 Task: Find connections with filter location Guane with filter topic #moneywith filter profile language Potuguese with filter current company Ola with filter school Delhi College Of Arts and Commerce with filter industry Oil Extraction with filter service category Bookkeeping with filter keywords title DevOps Engineer
Action: Mouse moved to (529, 72)
Screenshot: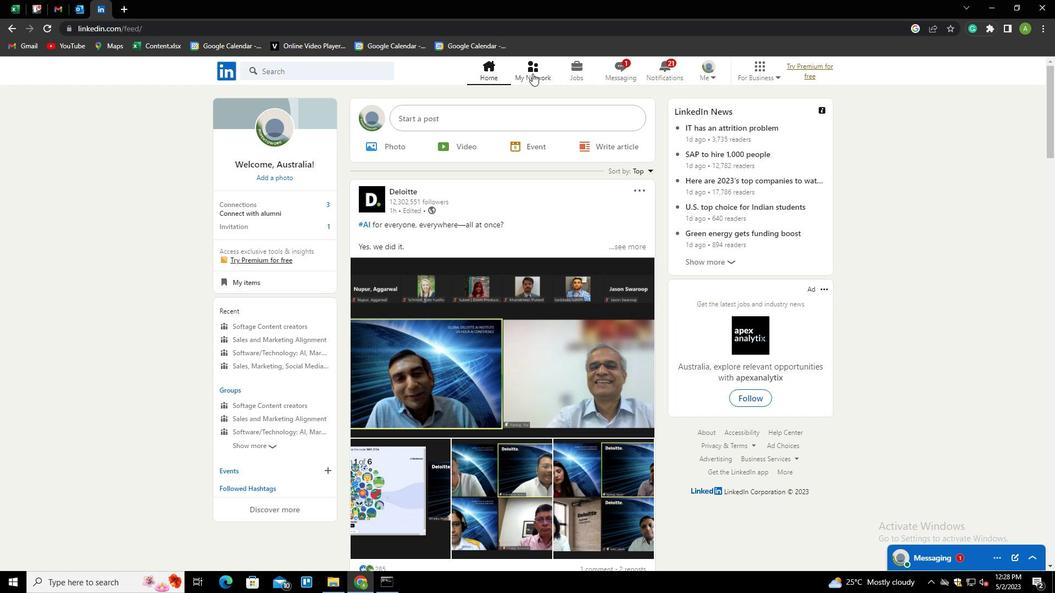
Action: Mouse pressed left at (529, 72)
Screenshot: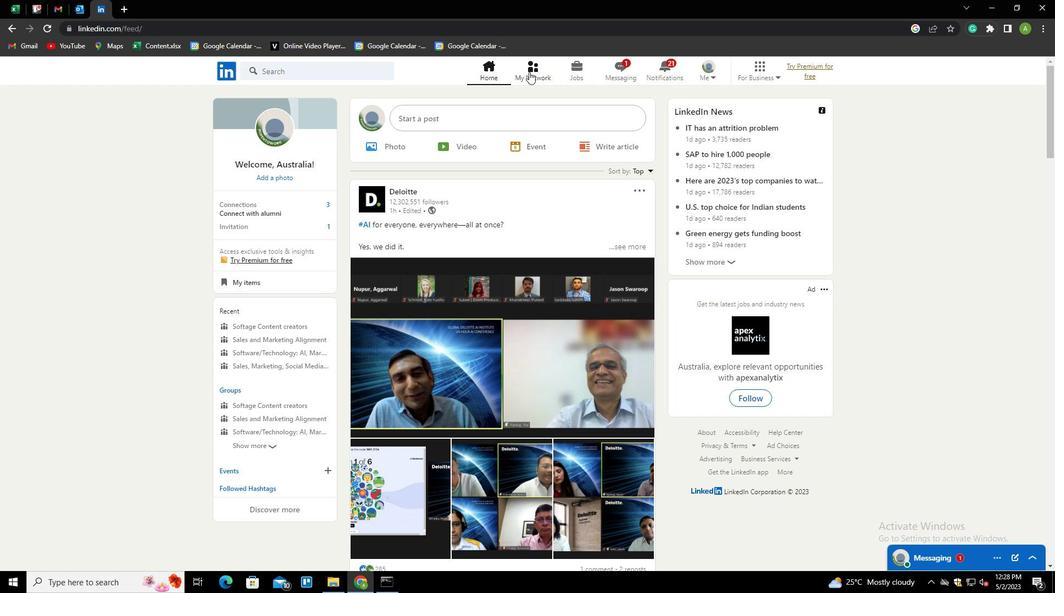 
Action: Mouse moved to (312, 130)
Screenshot: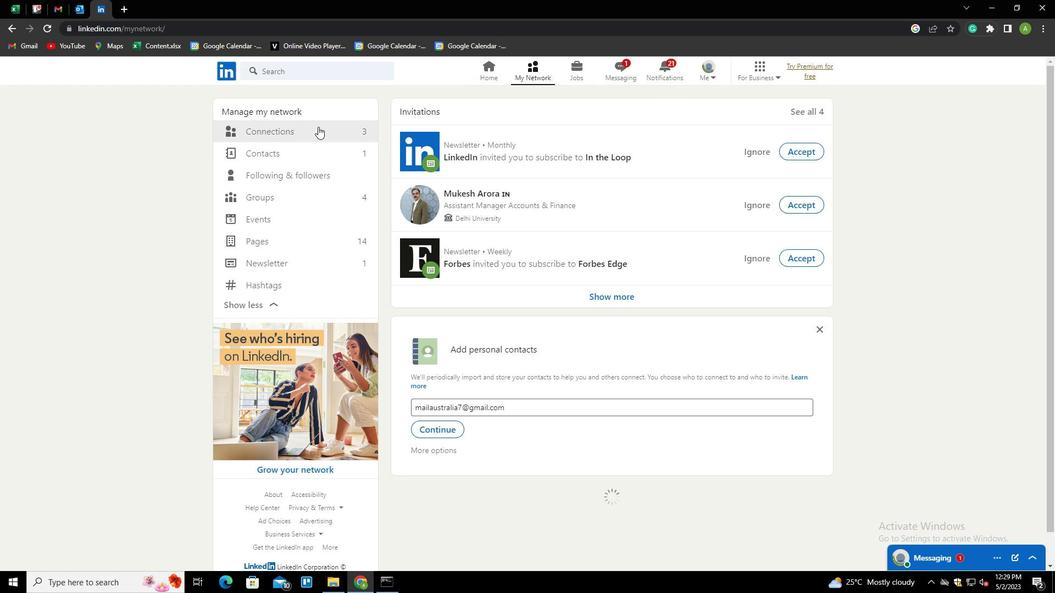 
Action: Mouse pressed left at (312, 130)
Screenshot: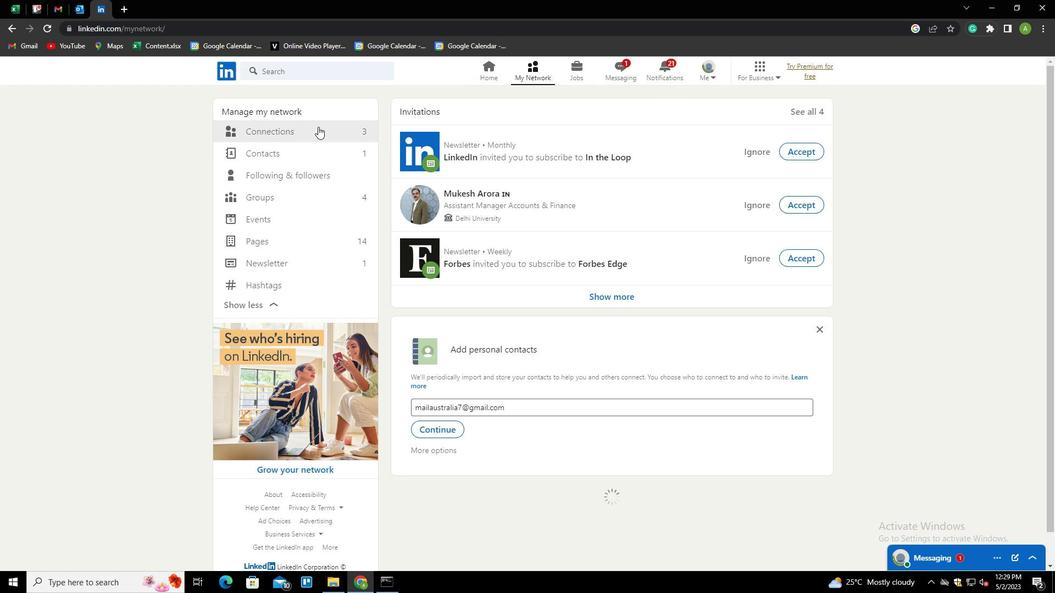 
Action: Mouse moved to (609, 133)
Screenshot: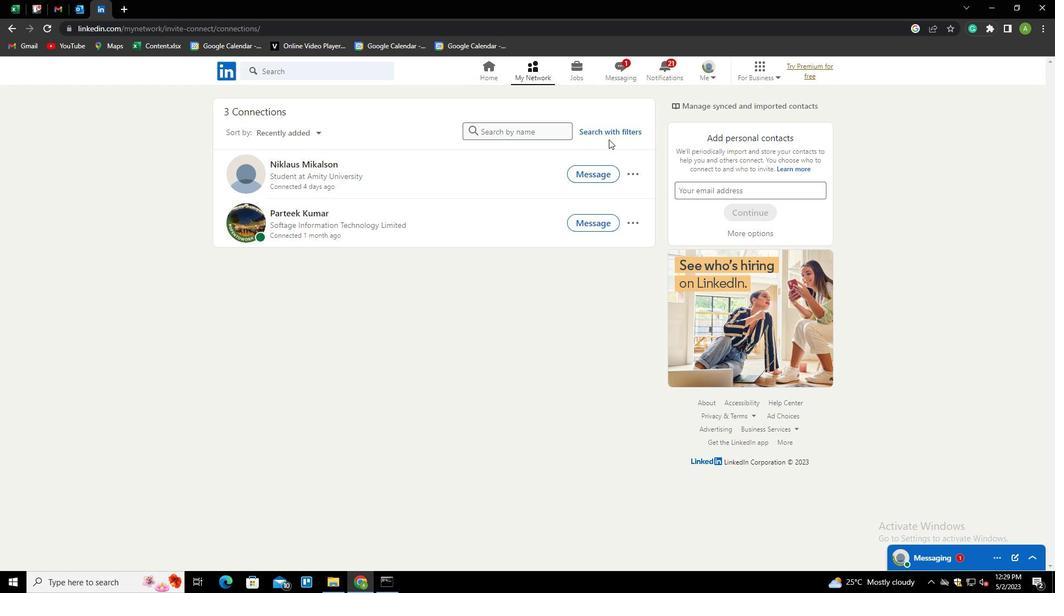 
Action: Mouse pressed left at (609, 133)
Screenshot: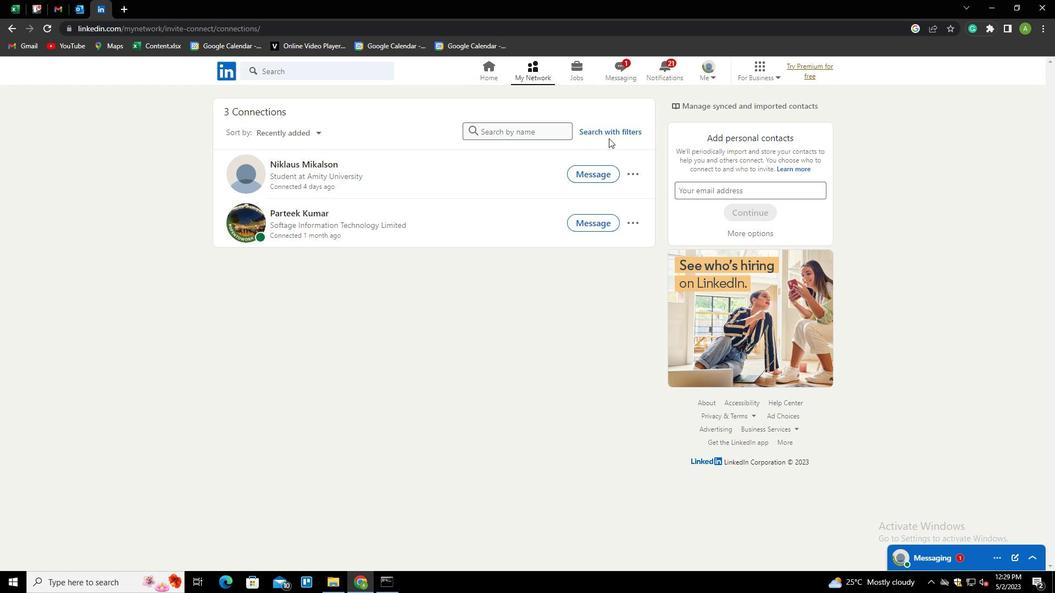 
Action: Mouse moved to (561, 100)
Screenshot: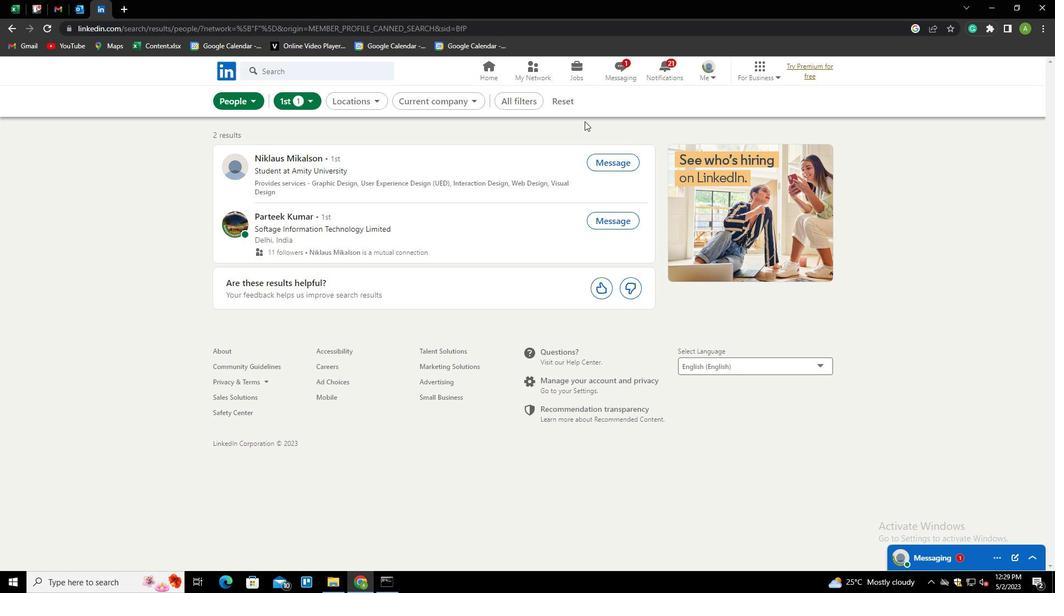 
Action: Mouse pressed left at (561, 100)
Screenshot: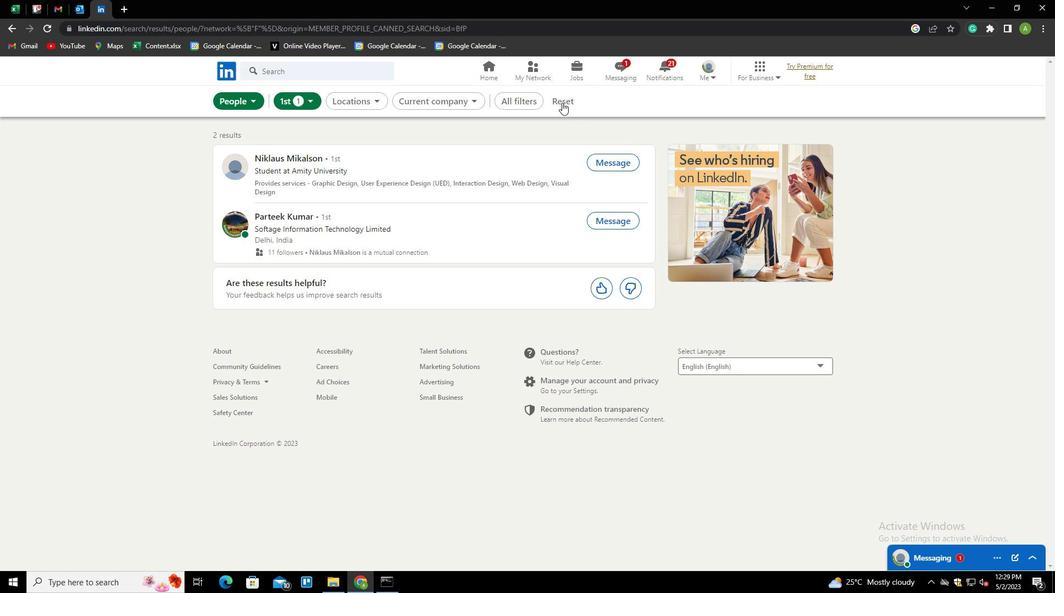 
Action: Mouse moved to (546, 101)
Screenshot: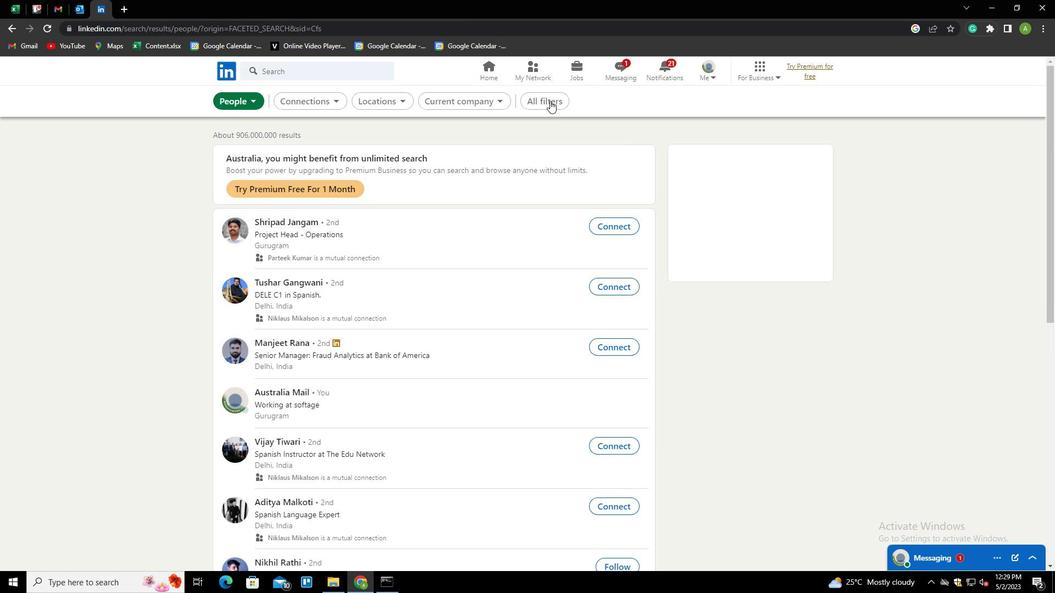 
Action: Mouse pressed left at (546, 101)
Screenshot: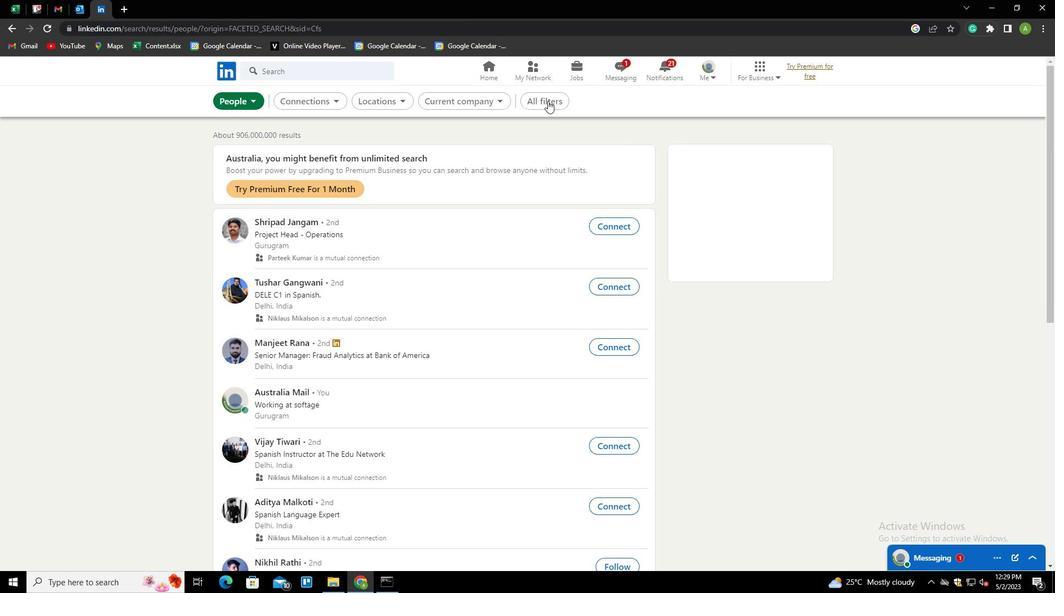 
Action: Mouse moved to (850, 348)
Screenshot: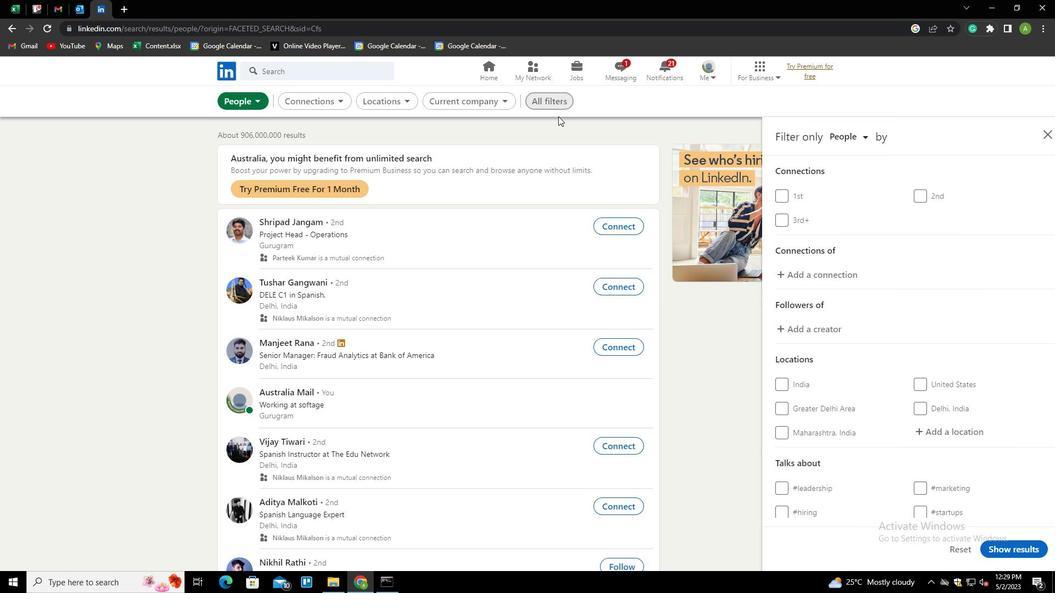 
Action: Mouse scrolled (850, 348) with delta (0, 0)
Screenshot: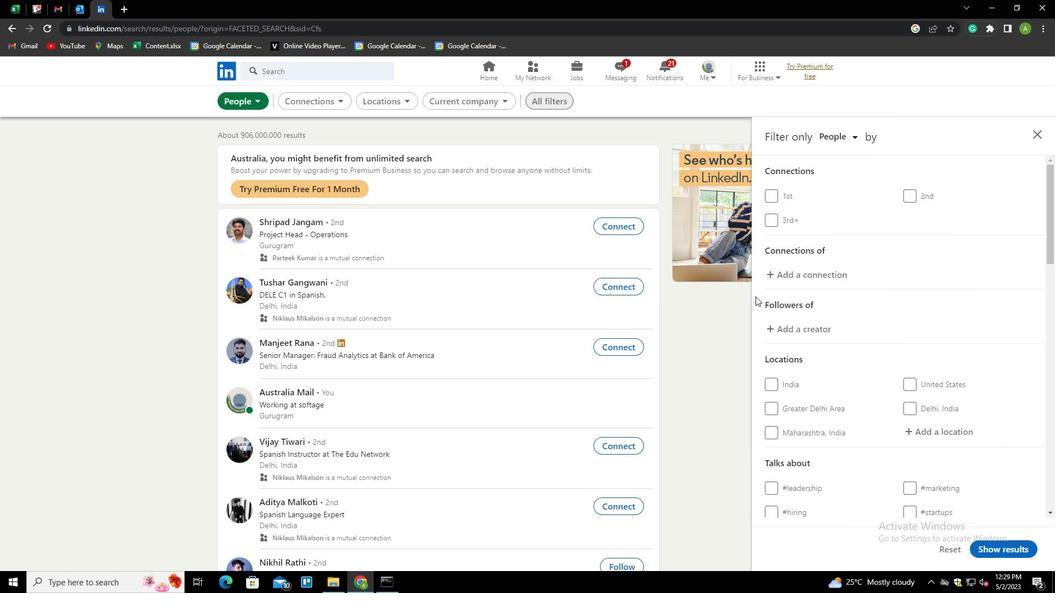 
Action: Mouse scrolled (850, 348) with delta (0, 0)
Screenshot: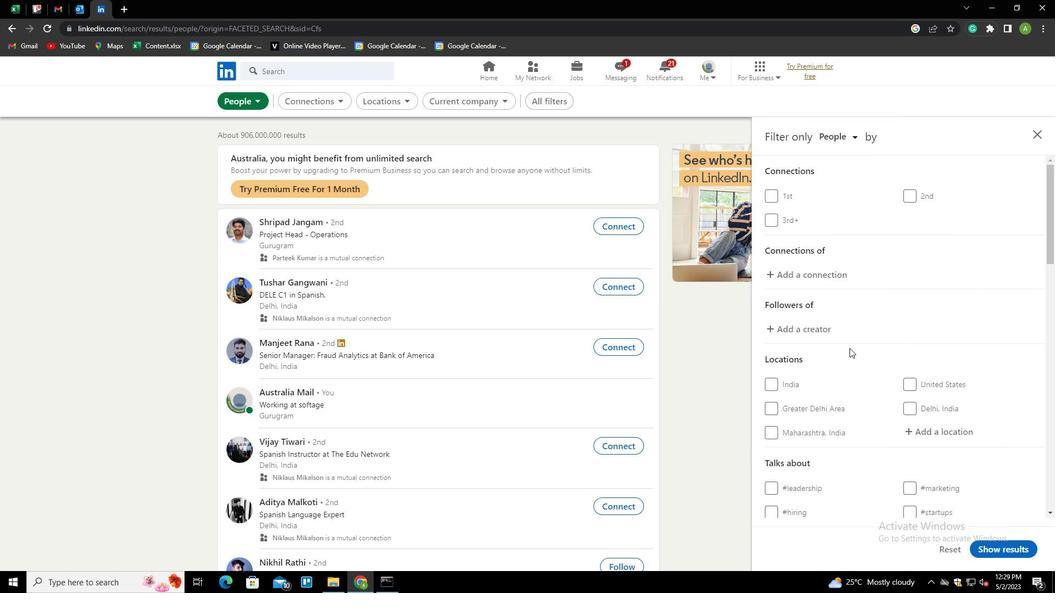 
Action: Mouse moved to (920, 321)
Screenshot: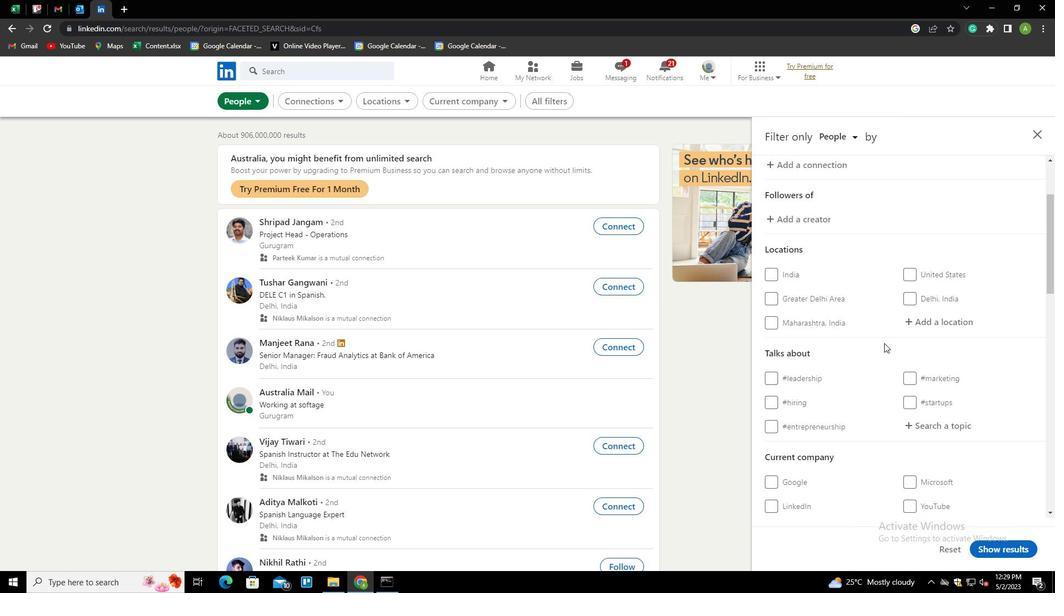 
Action: Mouse pressed left at (920, 321)
Screenshot: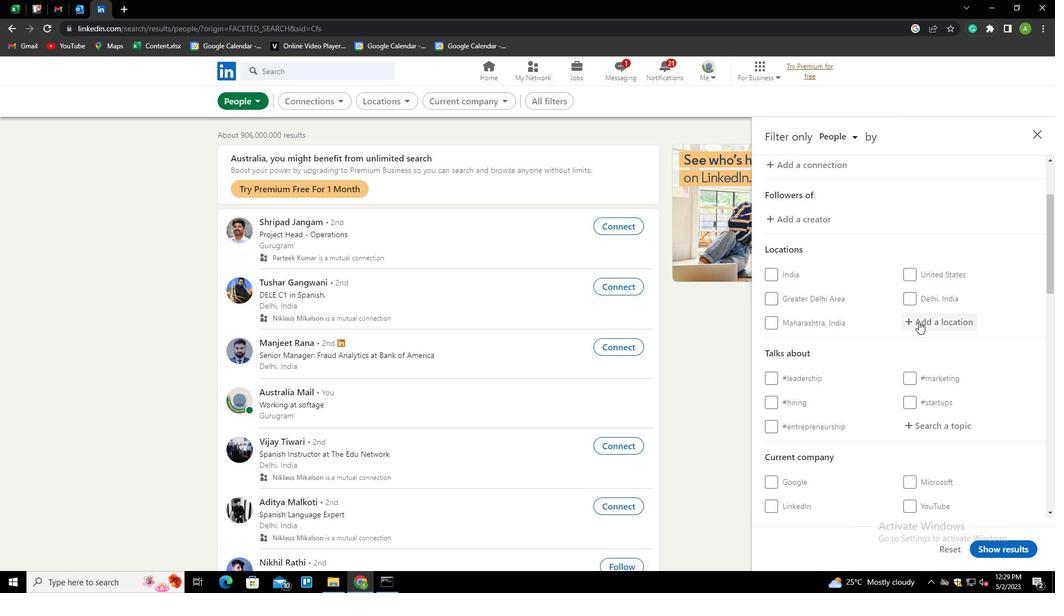 
Action: Key pressed <Key.shift>
Screenshot: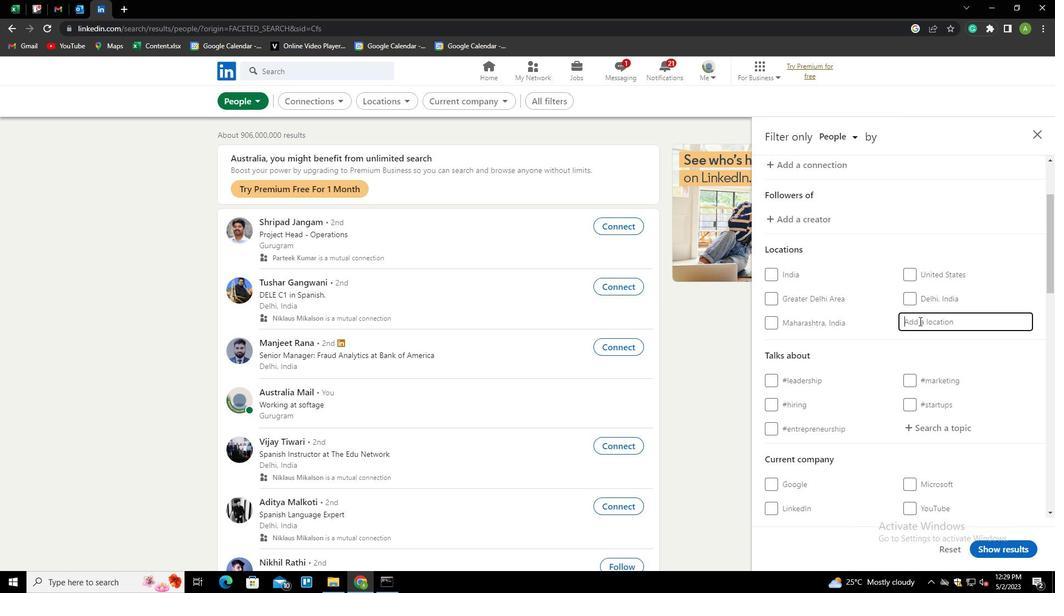 
Action: Mouse moved to (919, 321)
Screenshot: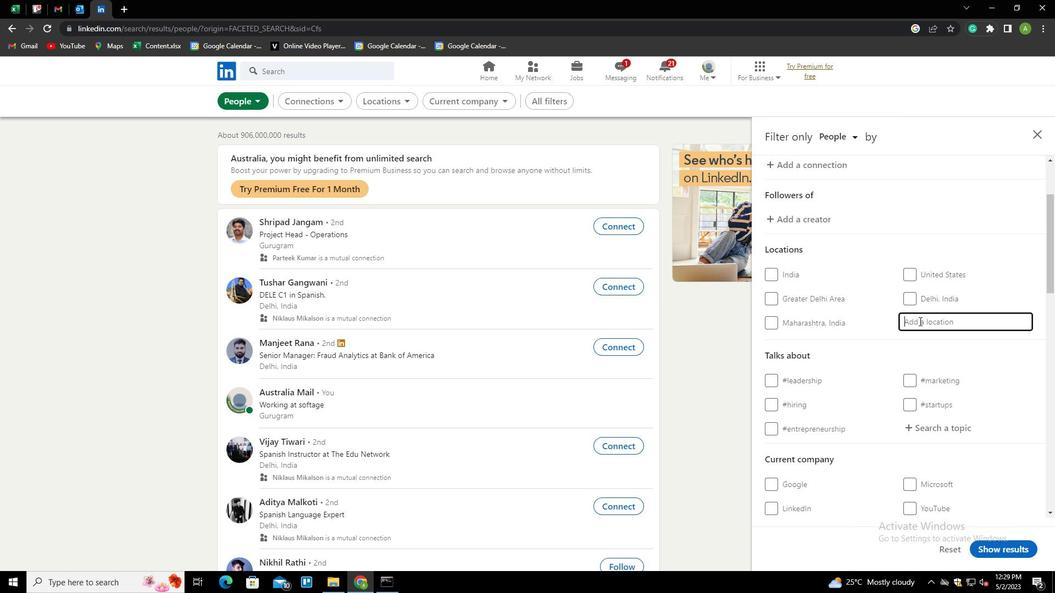 
Action: Key pressed G
Screenshot: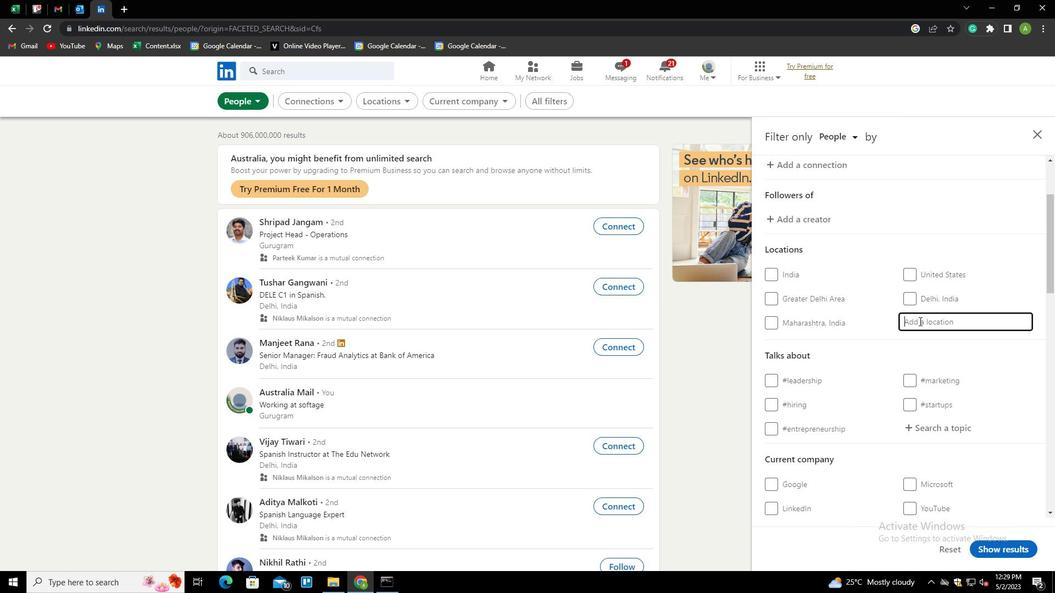 
Action: Mouse moved to (917, 323)
Screenshot: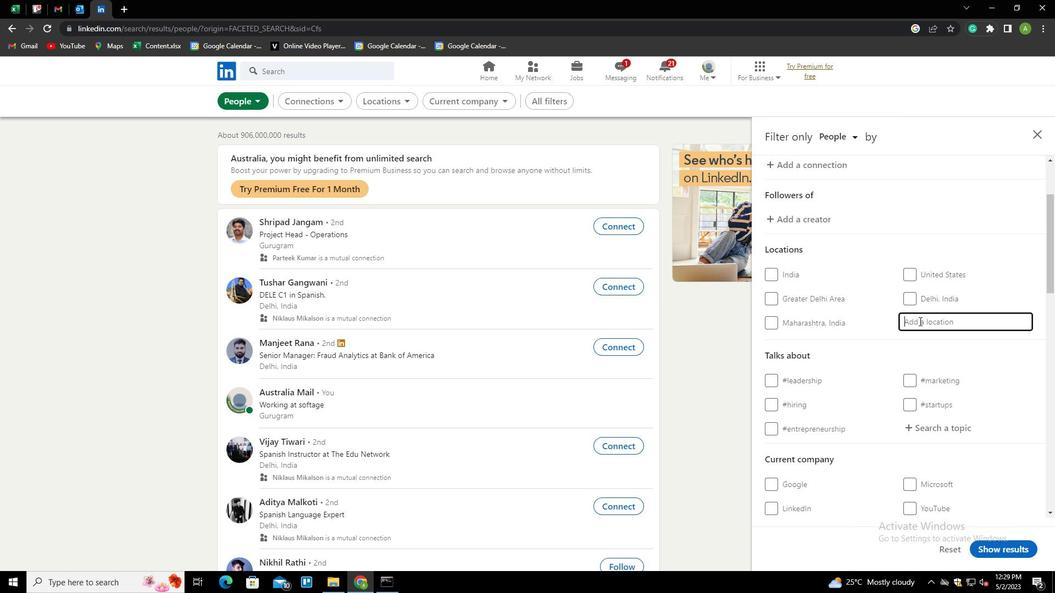 
Action: Key pressed UANE
Screenshot: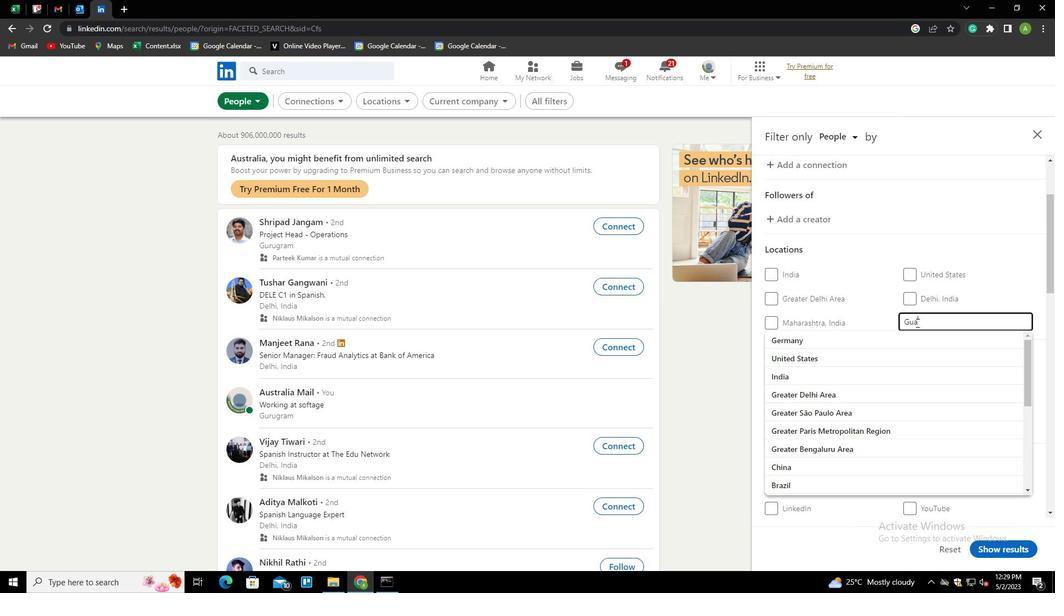 
Action: Mouse moved to (993, 349)
Screenshot: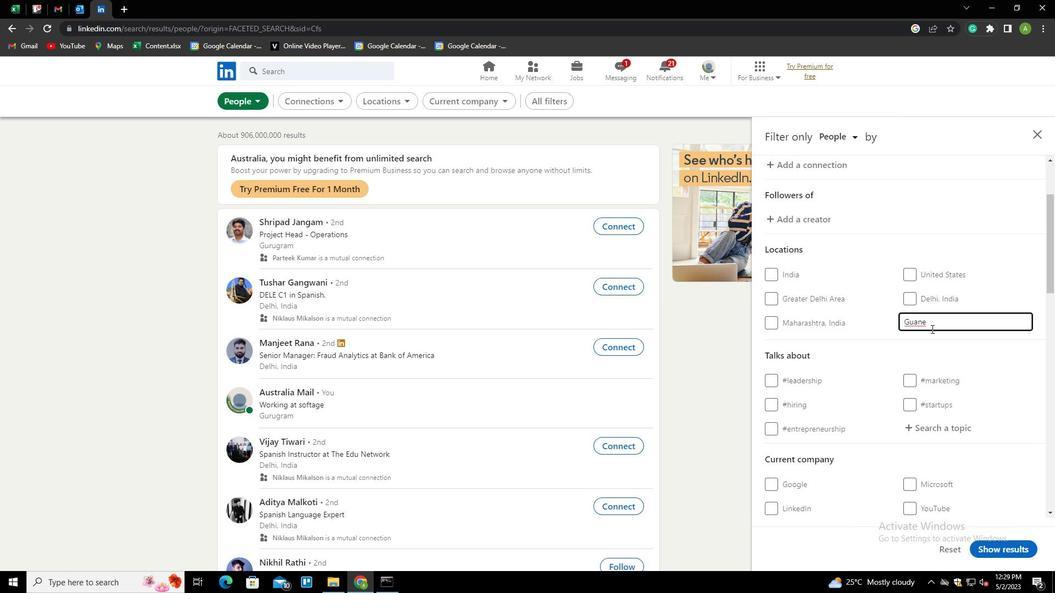 
Action: Mouse pressed left at (993, 349)
Screenshot: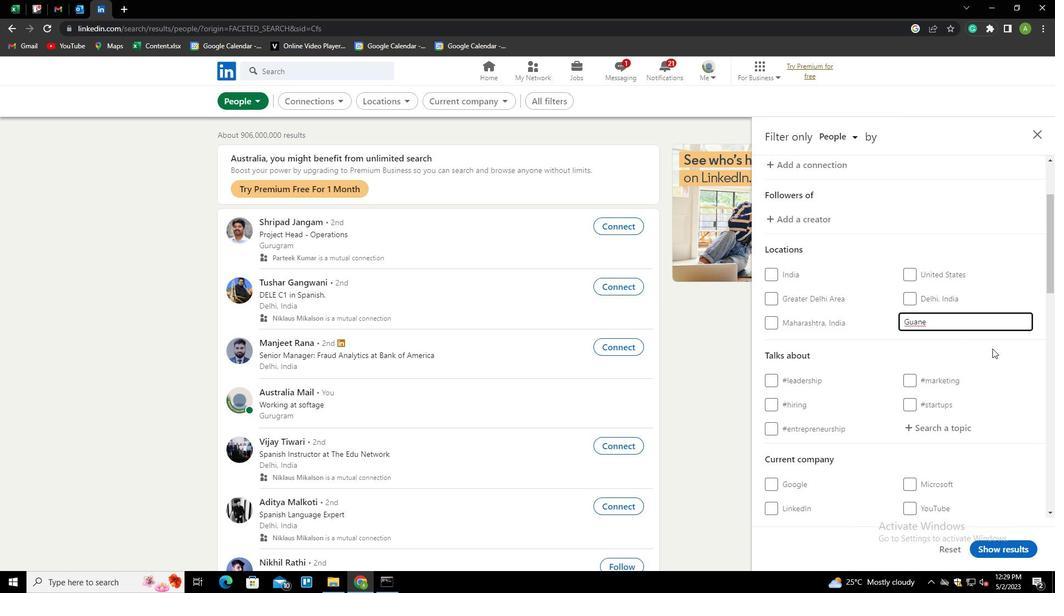 
Action: Mouse moved to (927, 433)
Screenshot: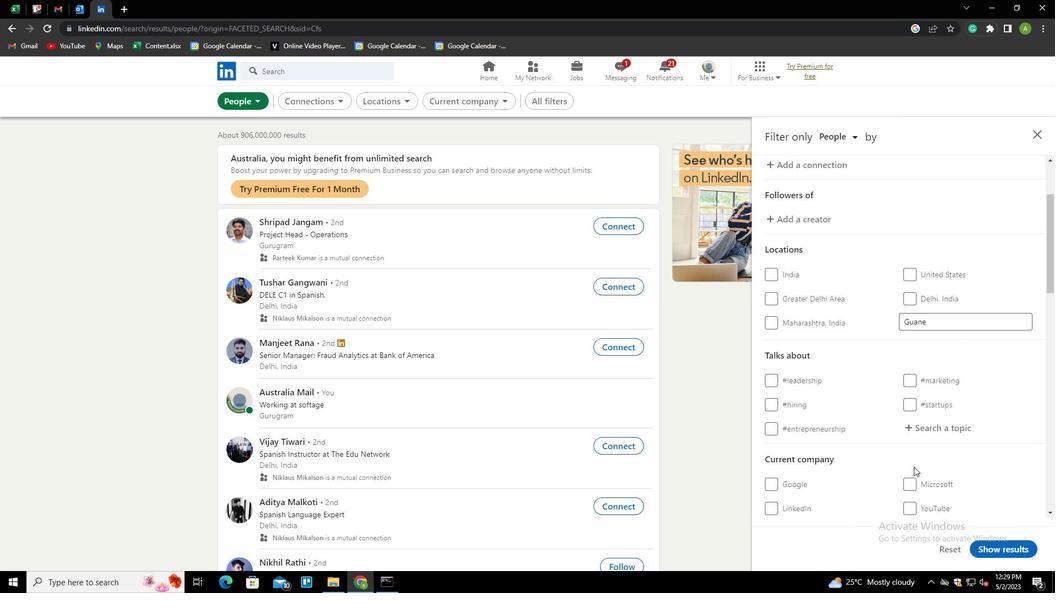 
Action: Mouse pressed left at (927, 433)
Screenshot: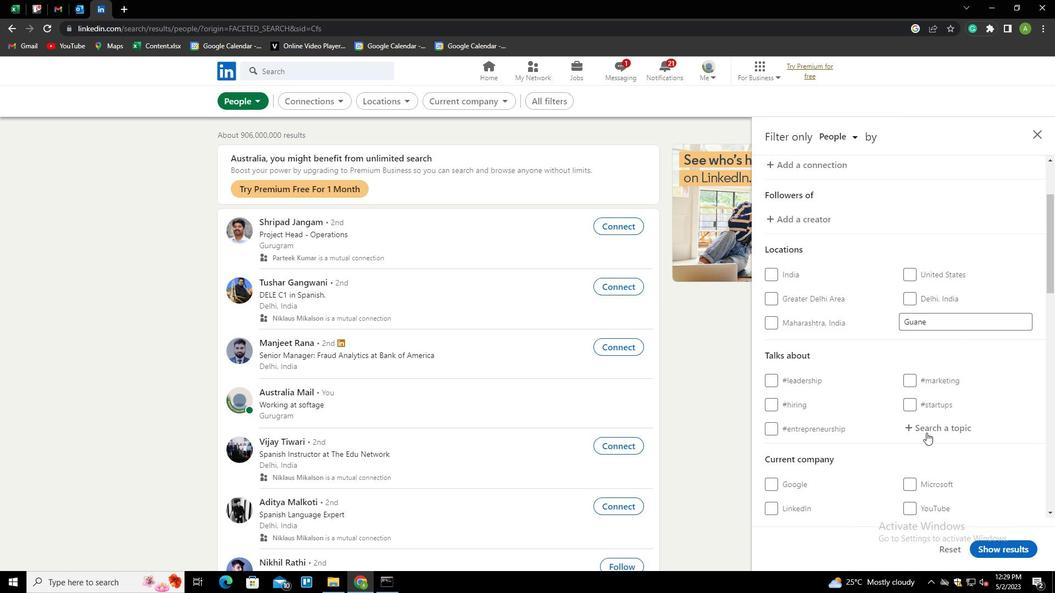 
Action: Key pressed MONEY<Key.down><Key.enter>
Screenshot: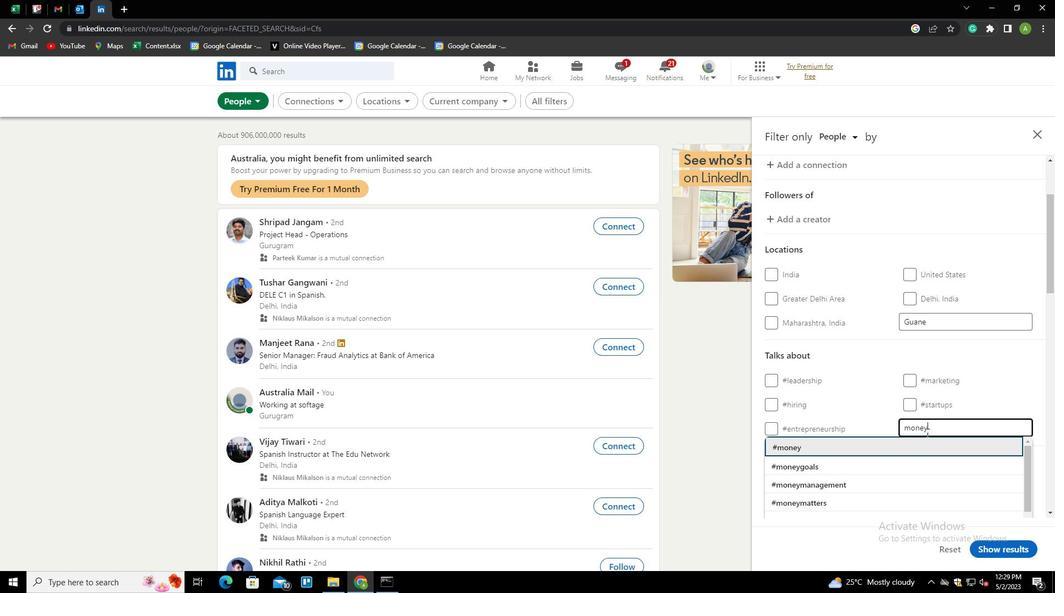 
Action: Mouse moved to (927, 432)
Screenshot: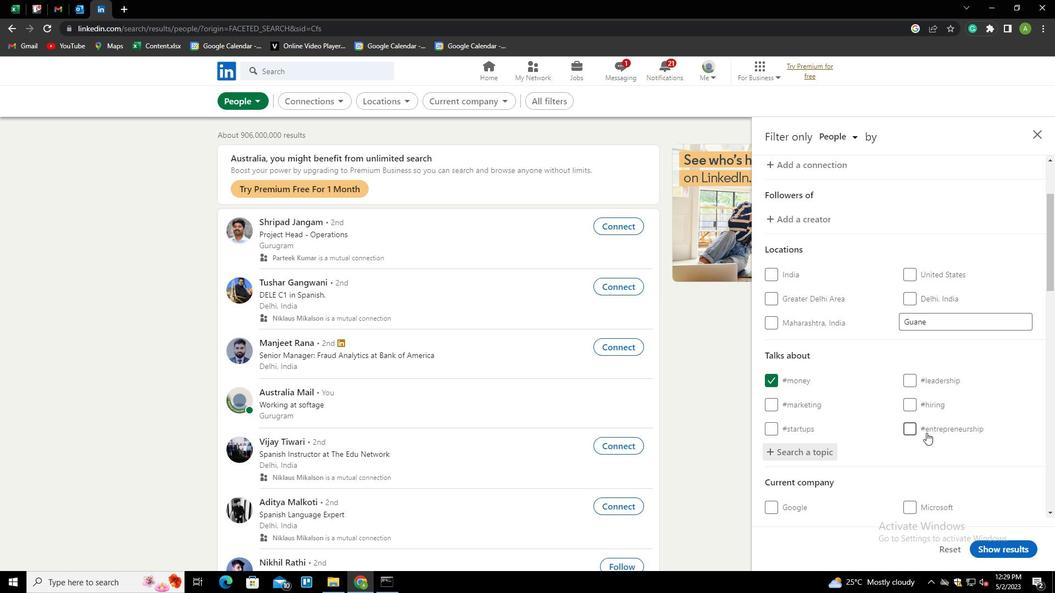 
Action: Mouse scrolled (927, 432) with delta (0, 0)
Screenshot: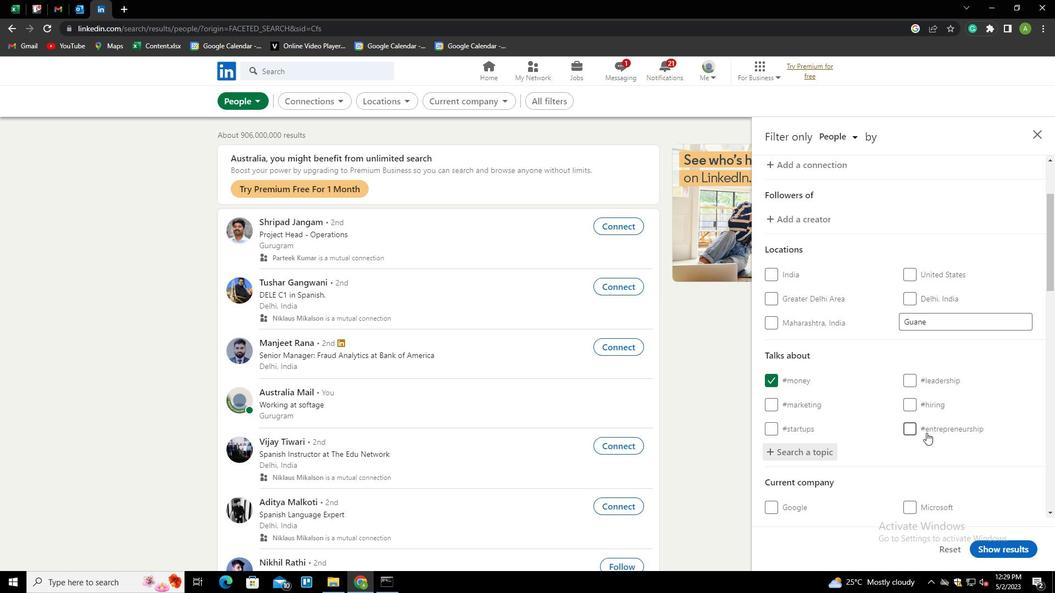
Action: Mouse scrolled (927, 432) with delta (0, 0)
Screenshot: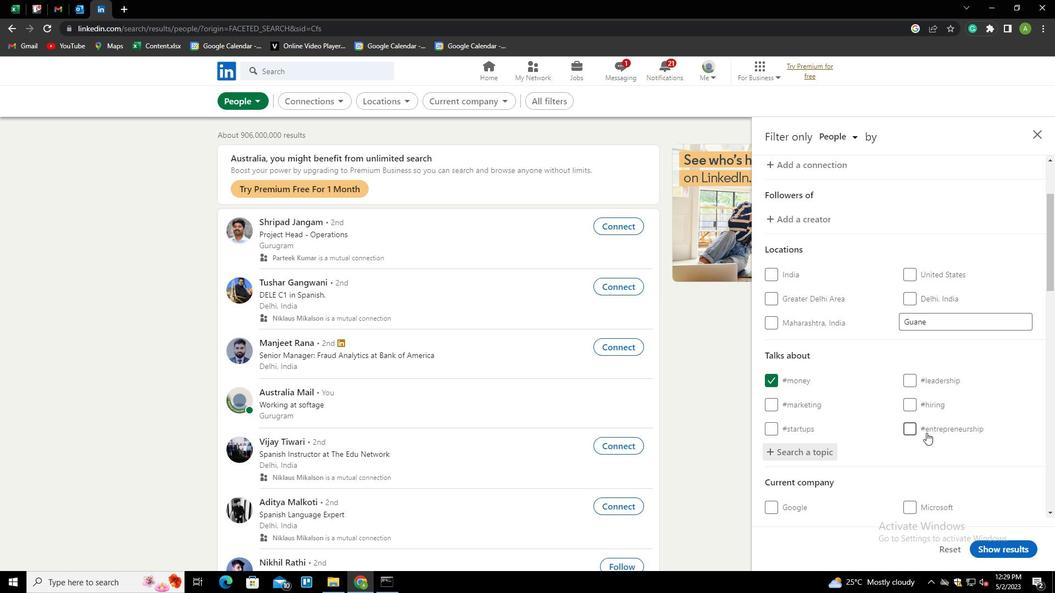 
Action: Mouse scrolled (927, 432) with delta (0, 0)
Screenshot: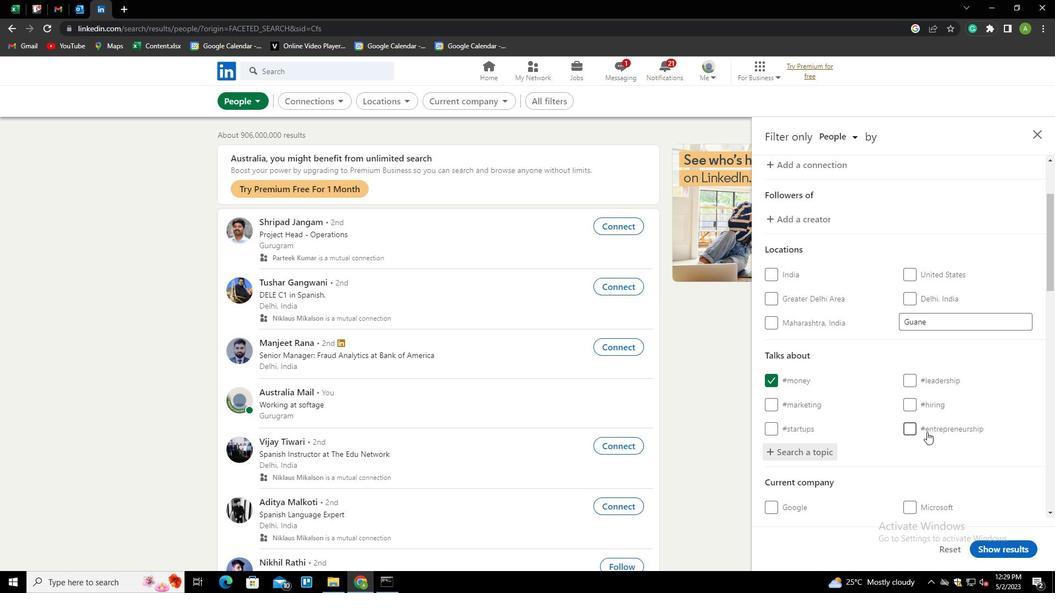 
Action: Mouse scrolled (927, 432) with delta (0, 0)
Screenshot: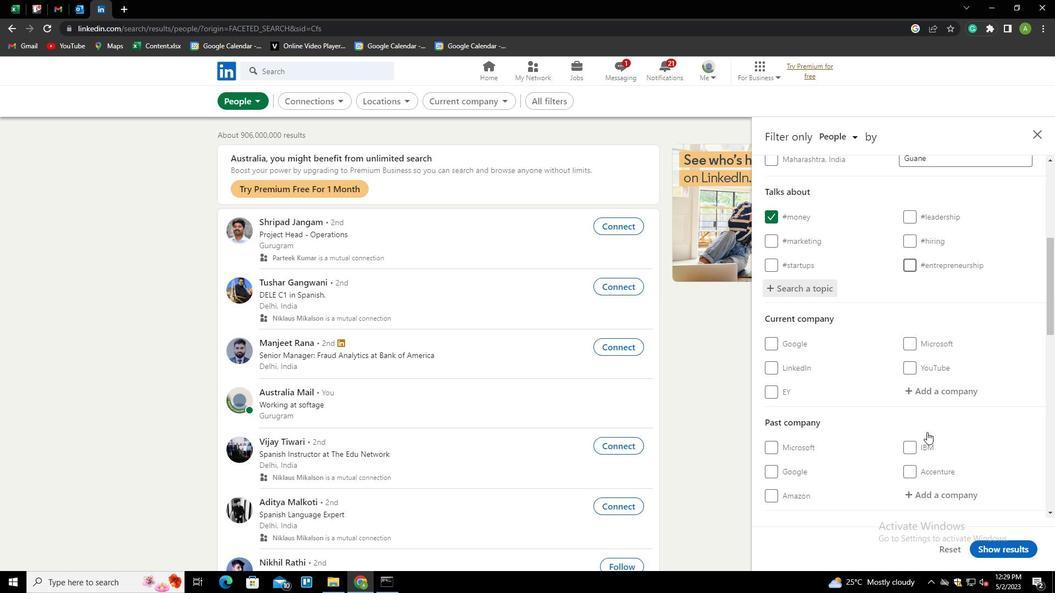 
Action: Mouse scrolled (927, 432) with delta (0, 0)
Screenshot: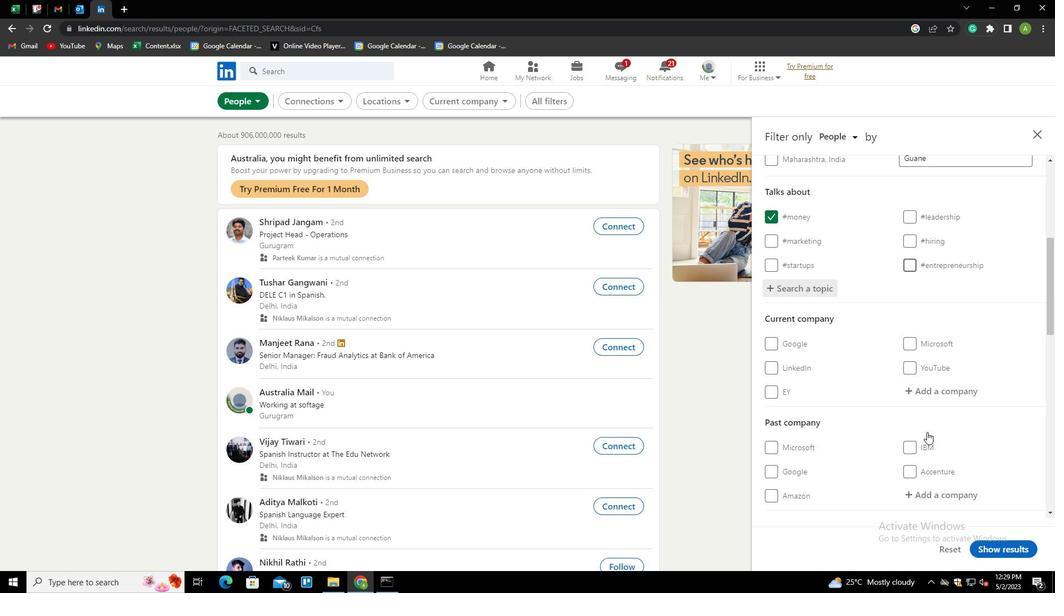 
Action: Mouse scrolled (927, 432) with delta (0, 0)
Screenshot: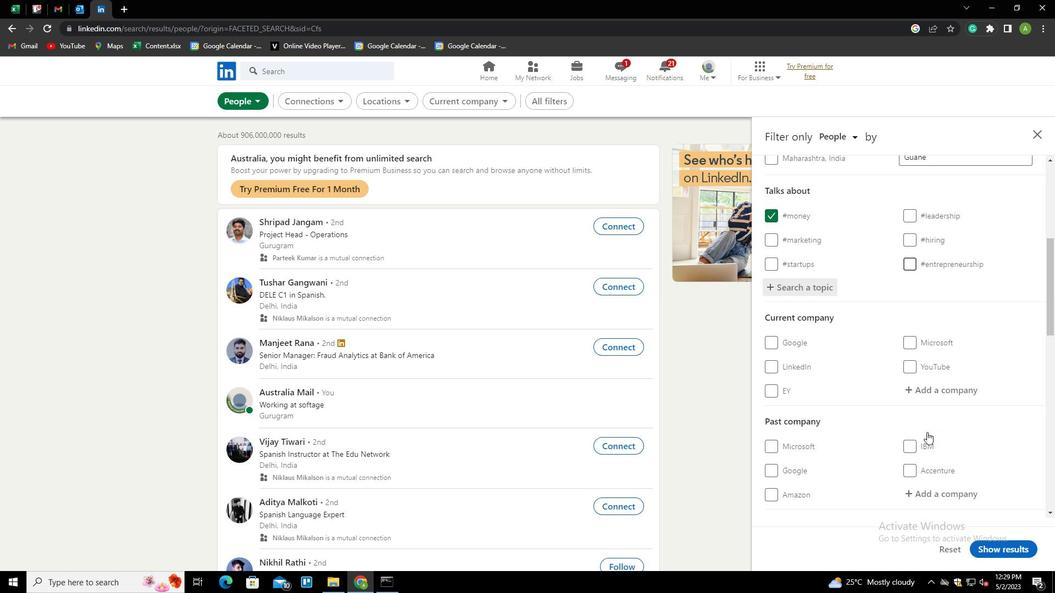 
Action: Mouse scrolled (927, 432) with delta (0, 0)
Screenshot: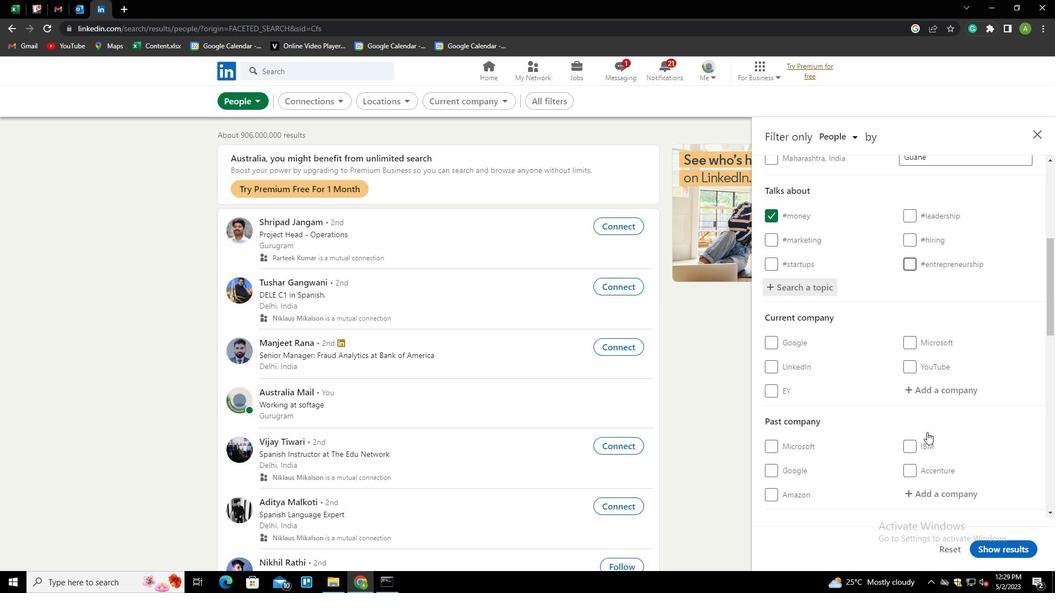 
Action: Mouse scrolled (927, 432) with delta (0, 0)
Screenshot: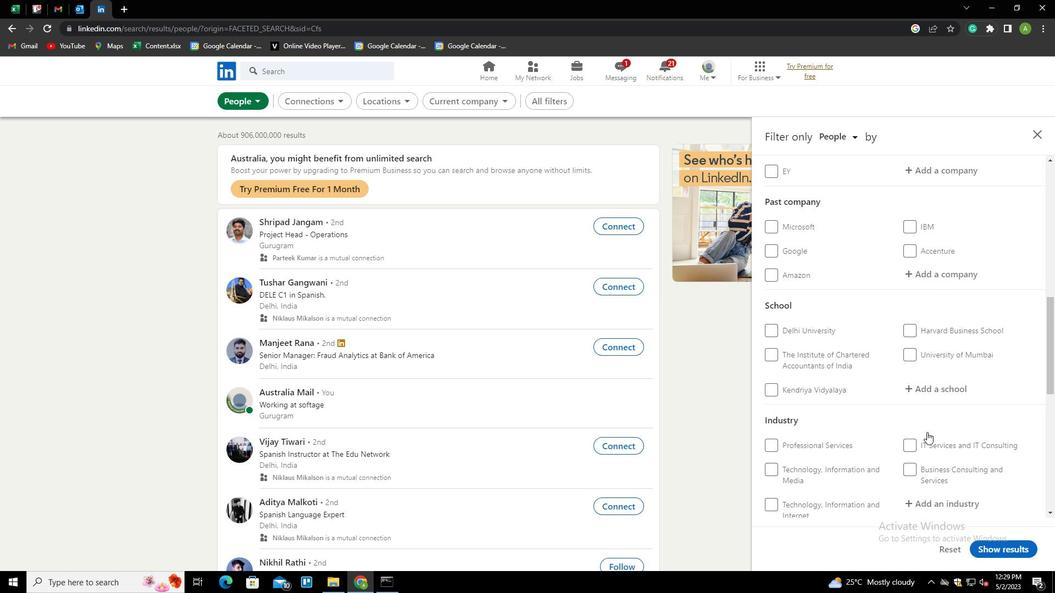 
Action: Mouse scrolled (927, 432) with delta (0, 0)
Screenshot: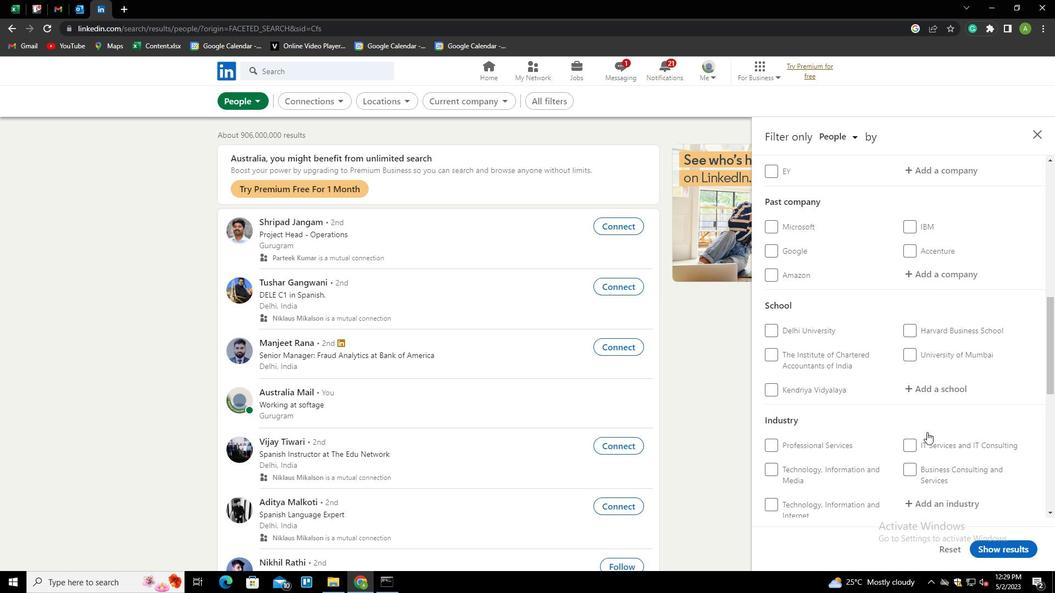 
Action: Mouse scrolled (927, 432) with delta (0, 0)
Screenshot: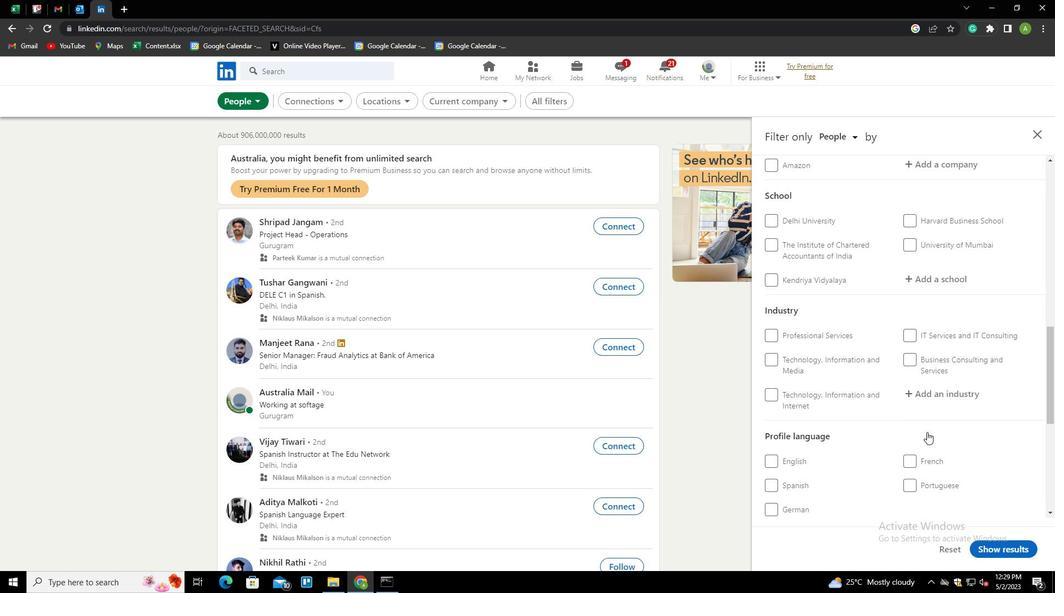 
Action: Mouse scrolled (927, 432) with delta (0, 0)
Screenshot: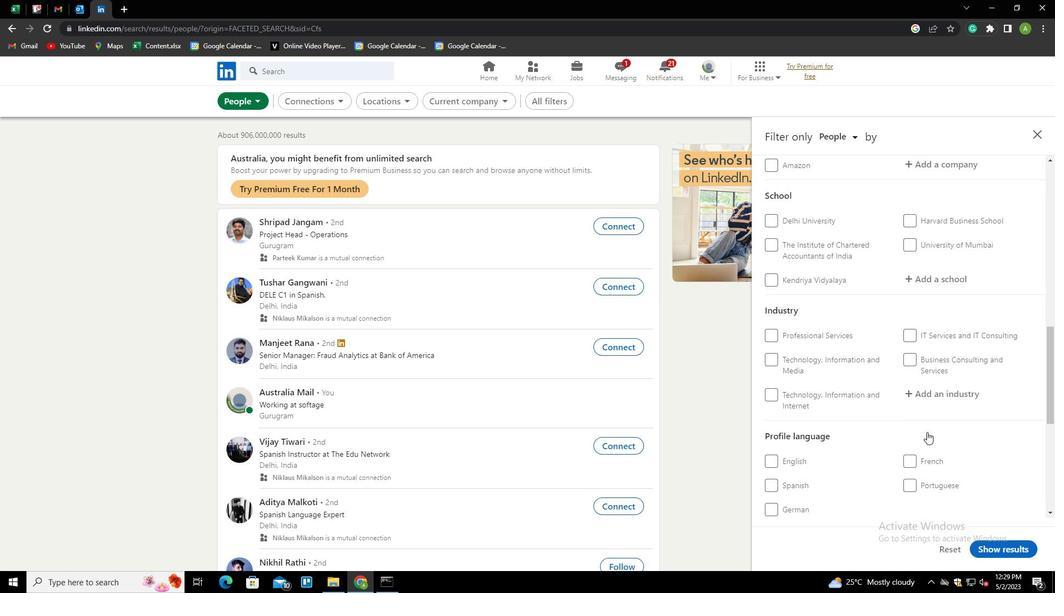 
Action: Mouse moved to (912, 375)
Screenshot: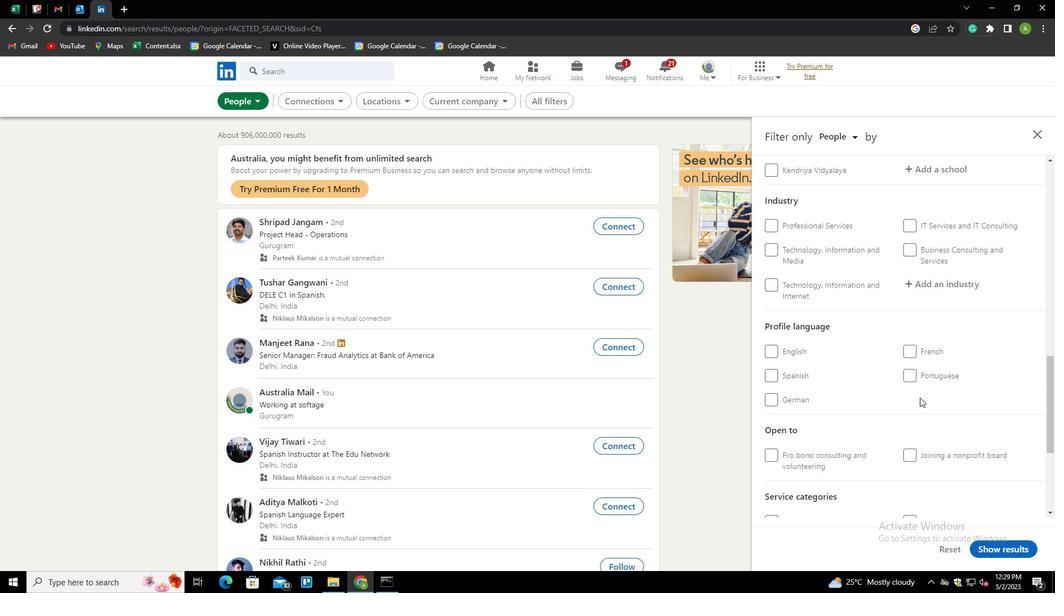 
Action: Mouse pressed left at (912, 375)
Screenshot: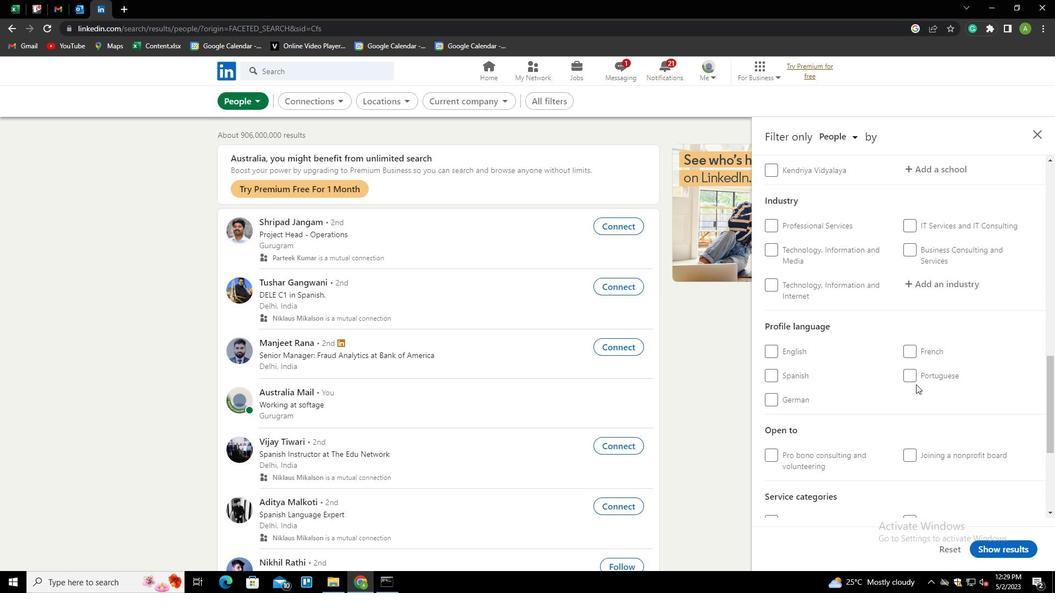 
Action: Mouse moved to (947, 365)
Screenshot: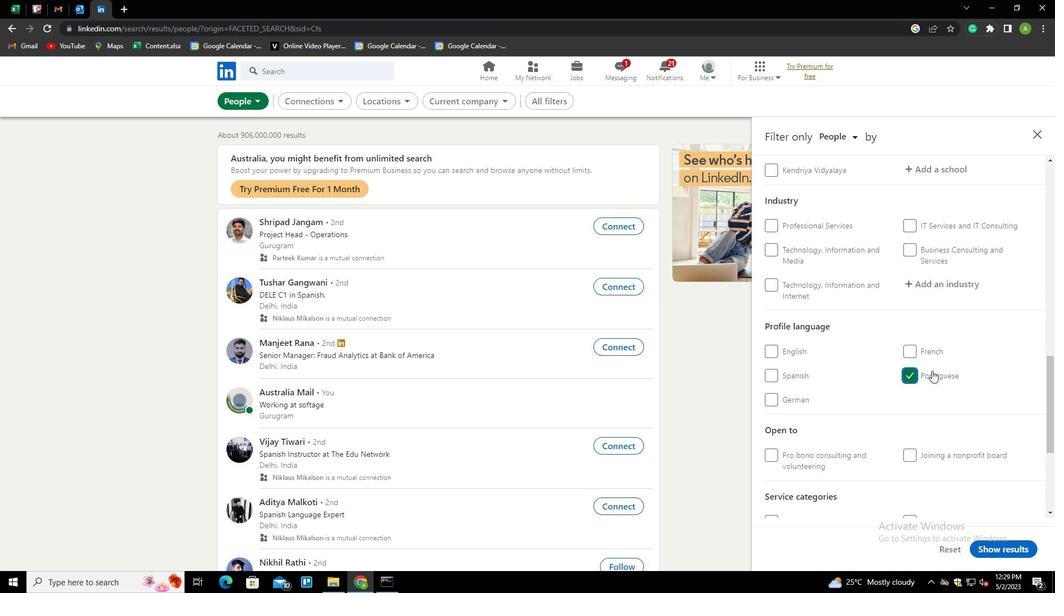 
Action: Mouse scrolled (947, 365) with delta (0, 0)
Screenshot: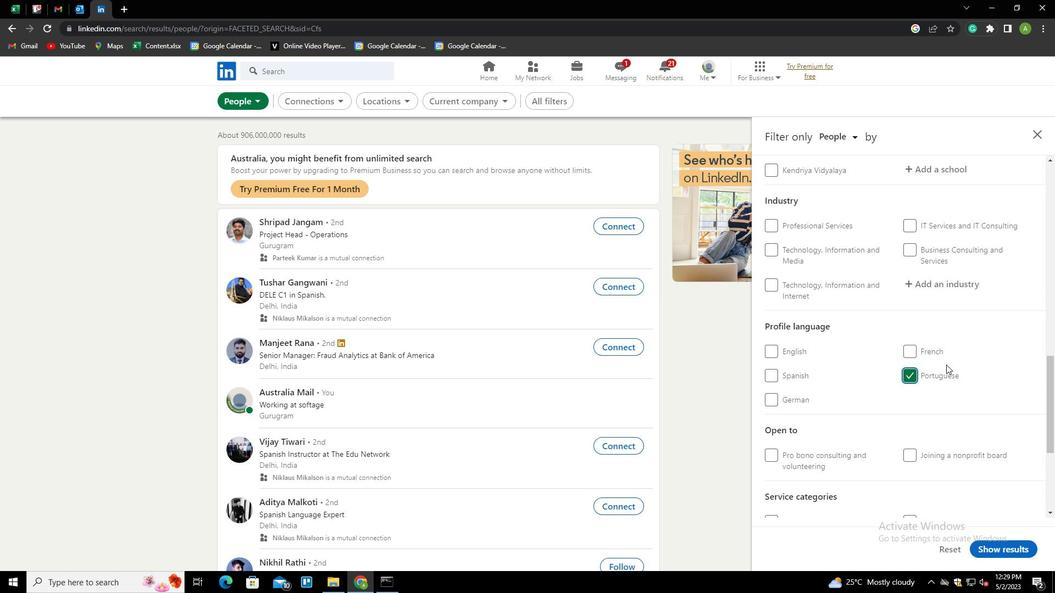 
Action: Mouse scrolled (947, 365) with delta (0, 0)
Screenshot: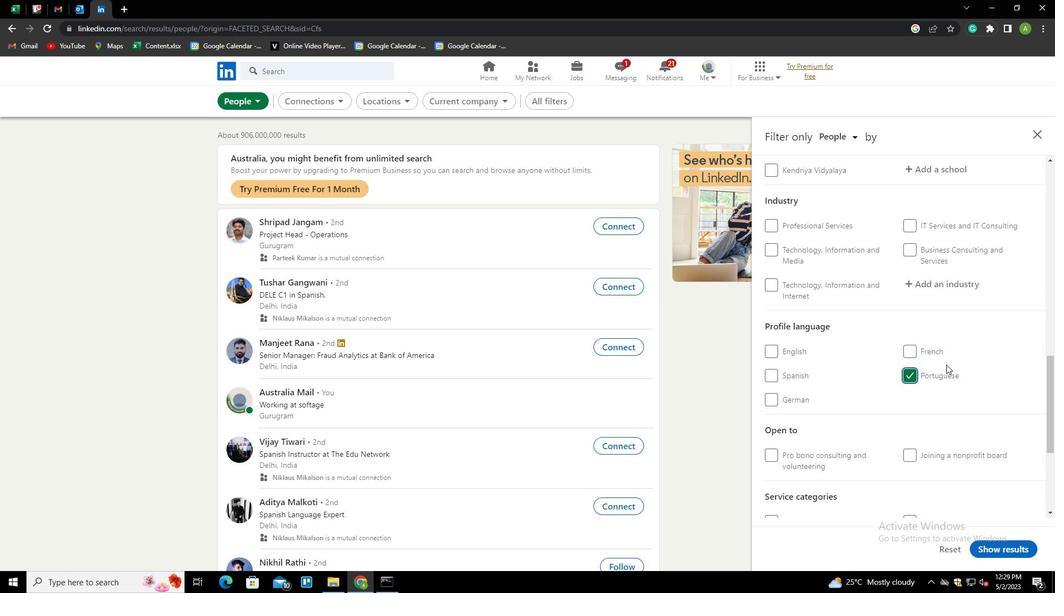 
Action: Mouse scrolled (947, 365) with delta (0, 0)
Screenshot: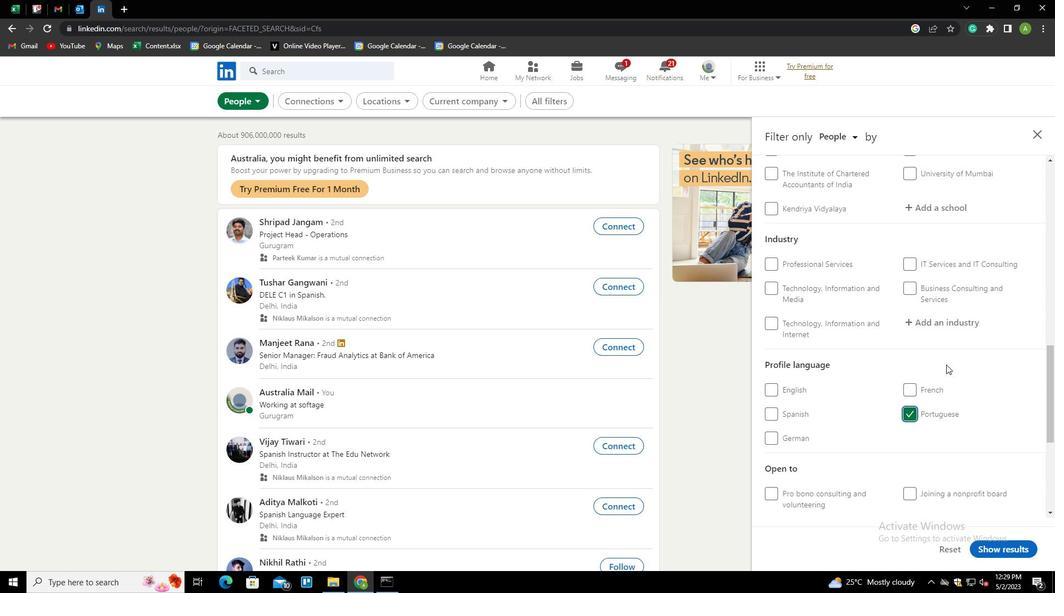 
Action: Mouse scrolled (947, 365) with delta (0, 0)
Screenshot: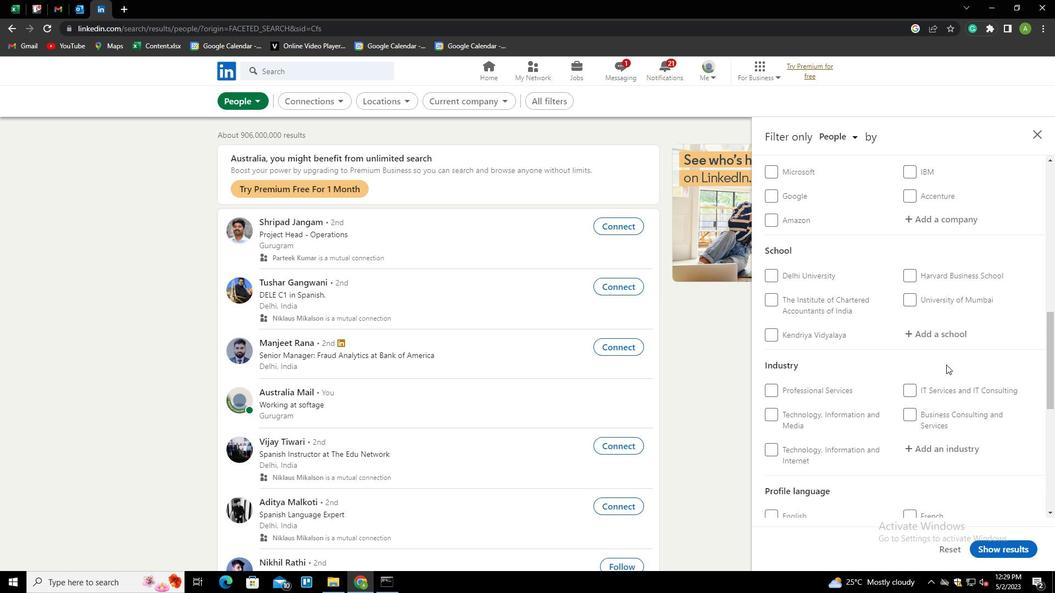 
Action: Mouse scrolled (947, 365) with delta (0, 0)
Screenshot: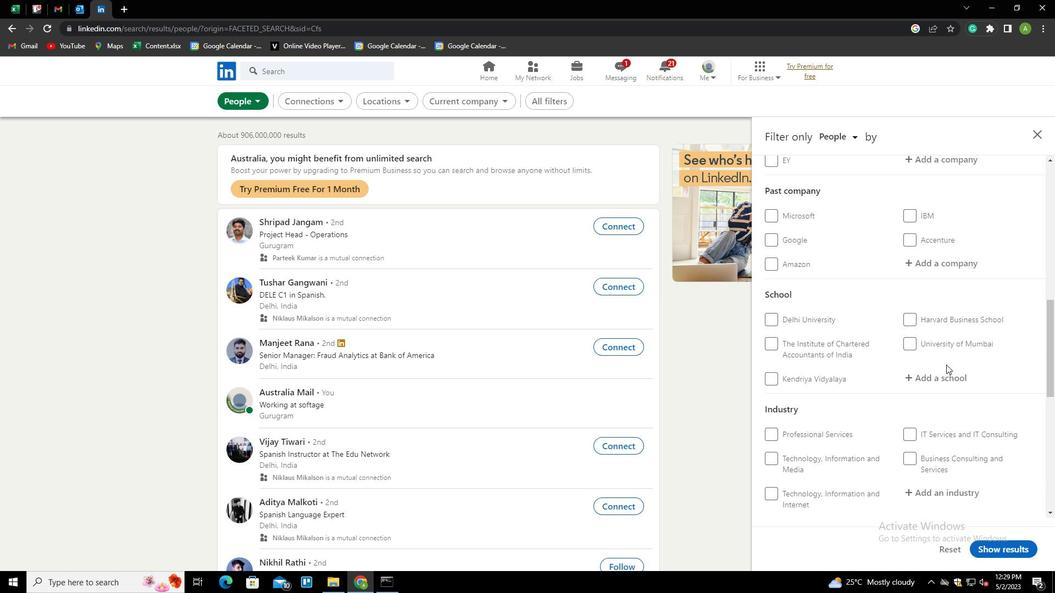 
Action: Mouse scrolled (947, 365) with delta (0, 0)
Screenshot: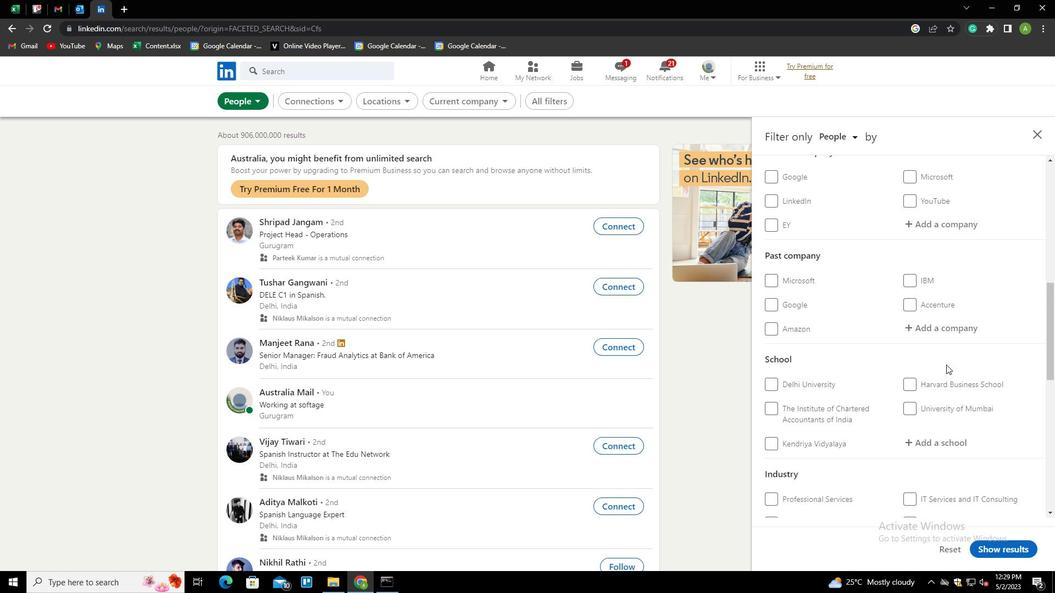 
Action: Mouse scrolled (947, 365) with delta (0, 0)
Screenshot: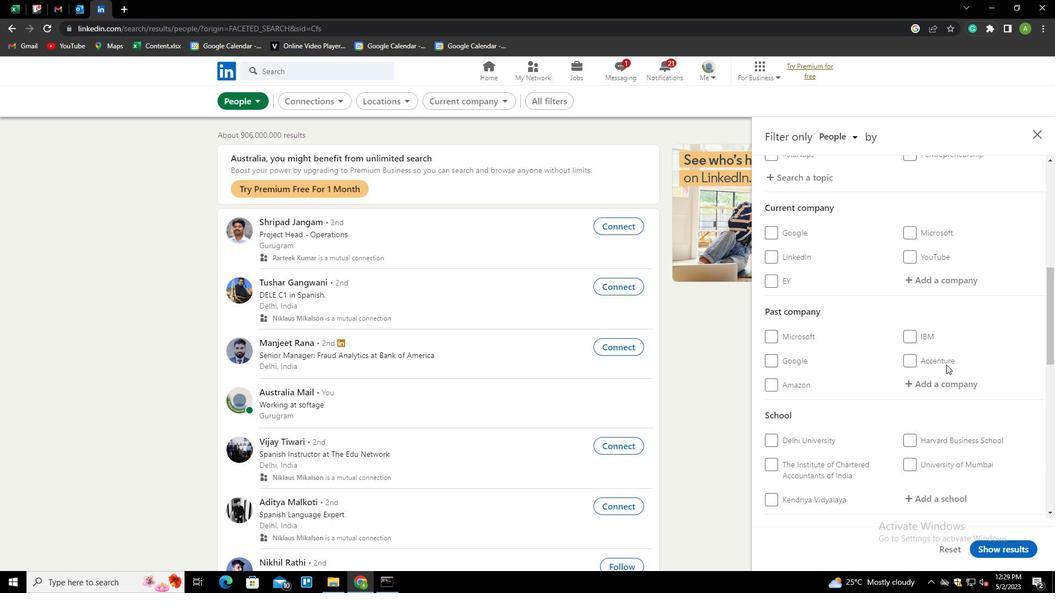 
Action: Mouse moved to (940, 337)
Screenshot: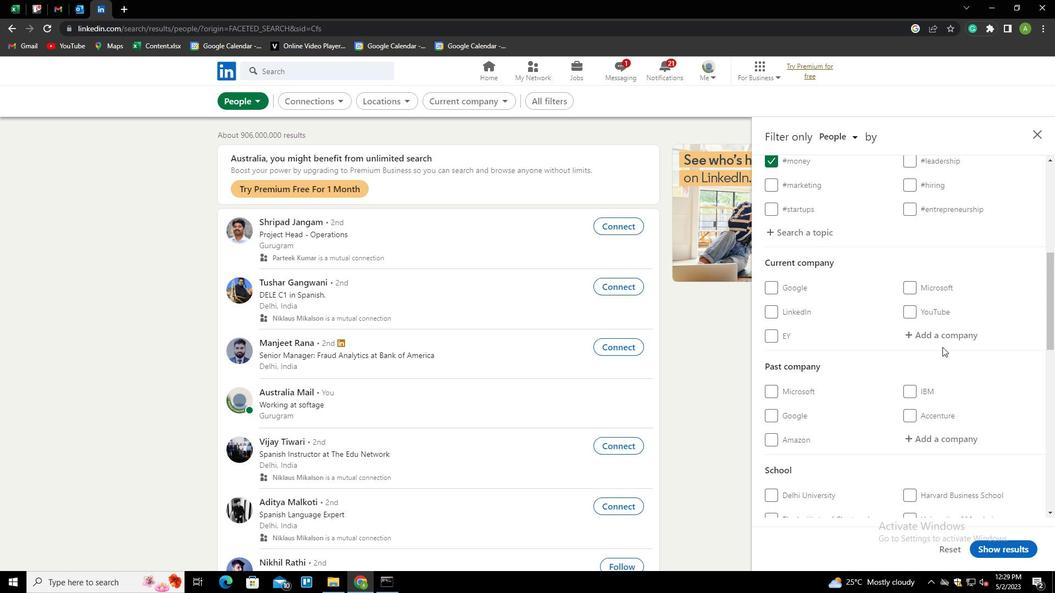 
Action: Mouse pressed left at (940, 337)
Screenshot: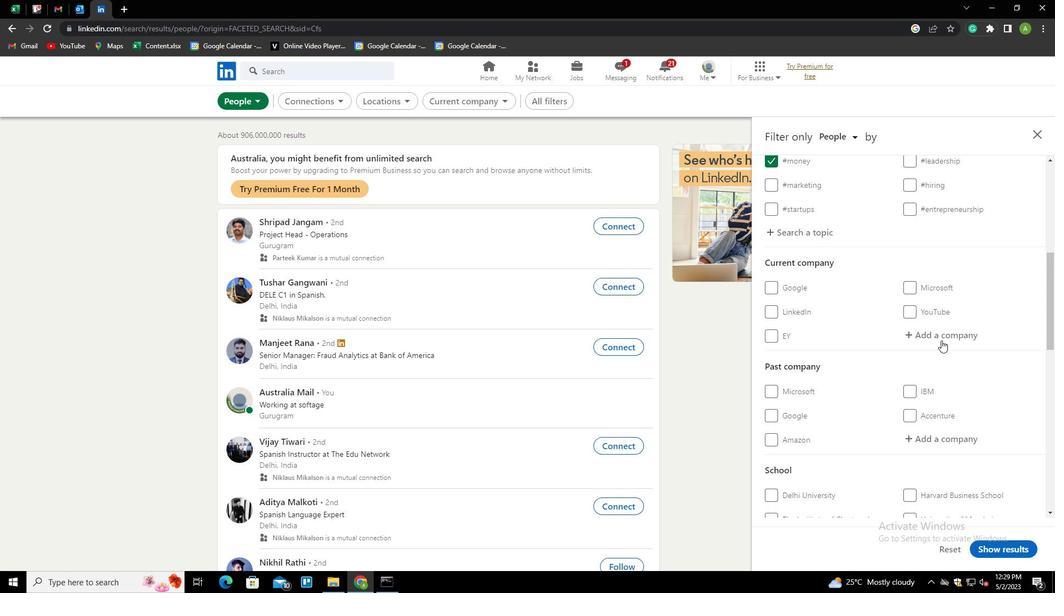 
Action: Key pressed <Key.shift>O<Key.shift>LA<Key.down><Key.down><Key.up><Key.enter>
Screenshot: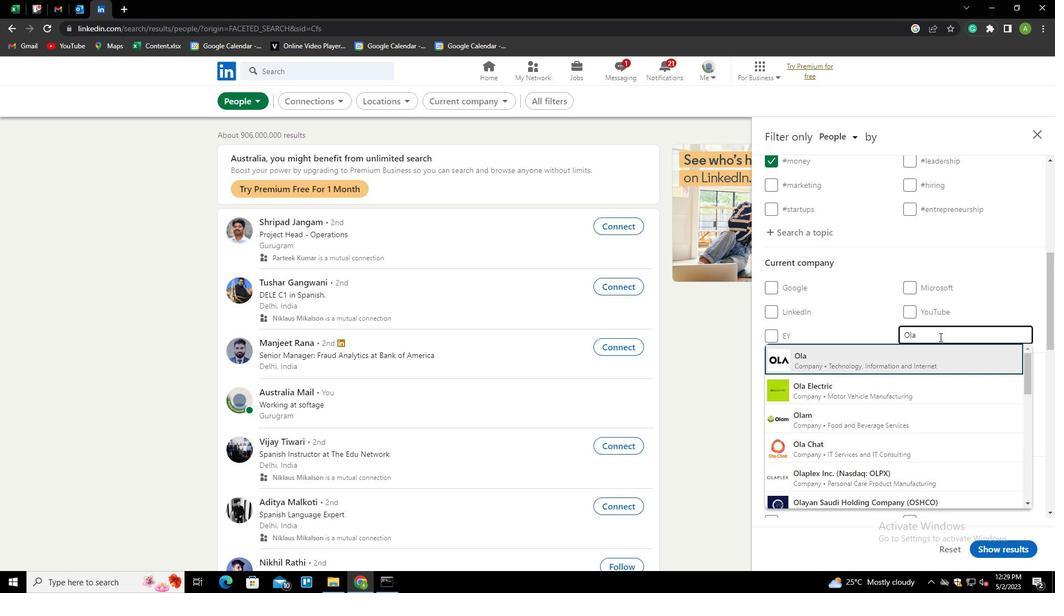 
Action: Mouse scrolled (940, 337) with delta (0, 0)
Screenshot: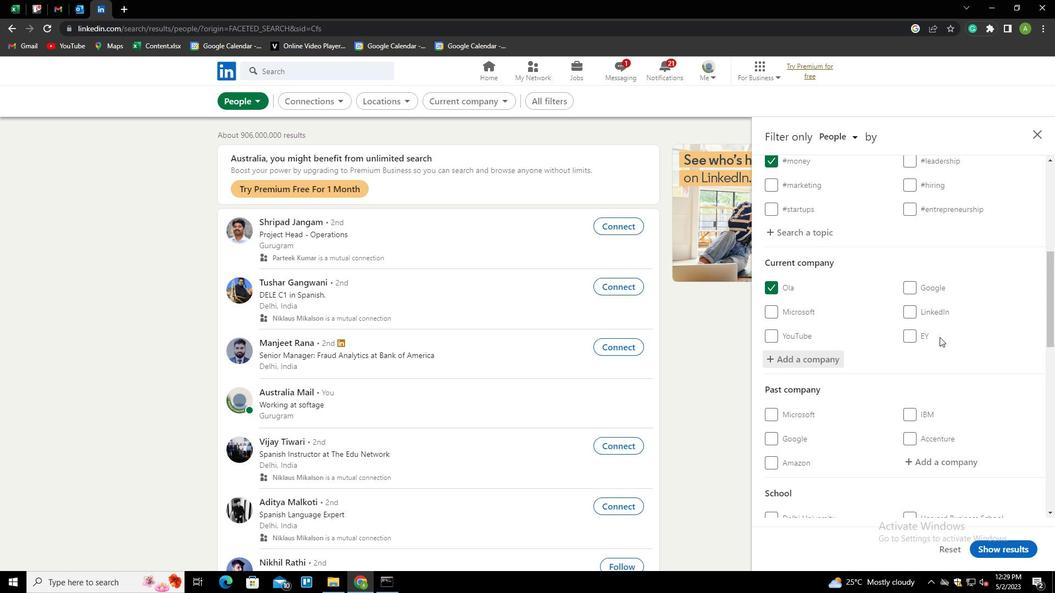 
Action: Mouse scrolled (940, 337) with delta (0, 0)
Screenshot: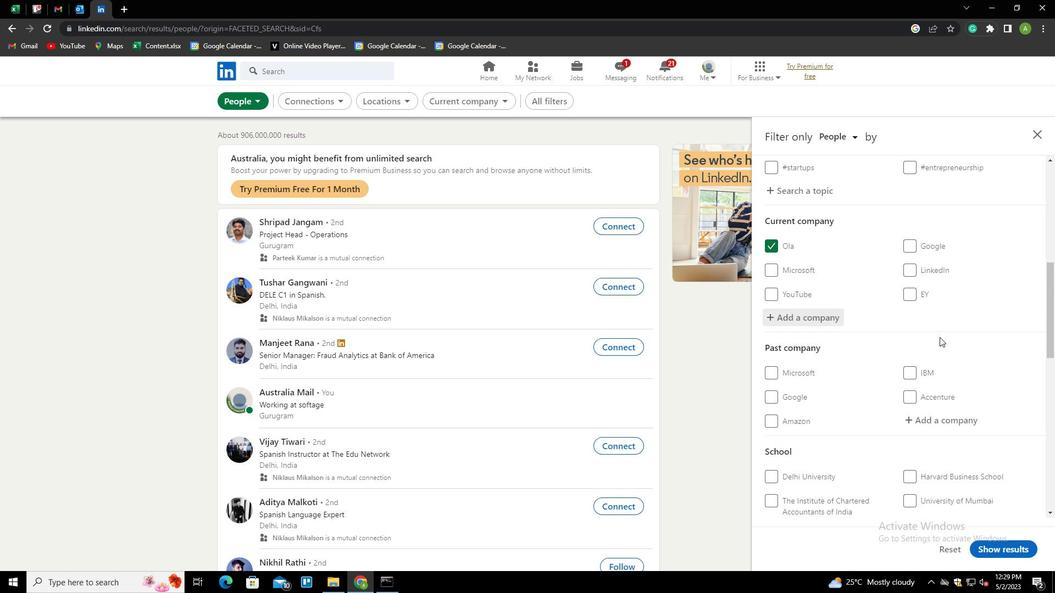 
Action: Mouse scrolled (940, 337) with delta (0, 0)
Screenshot: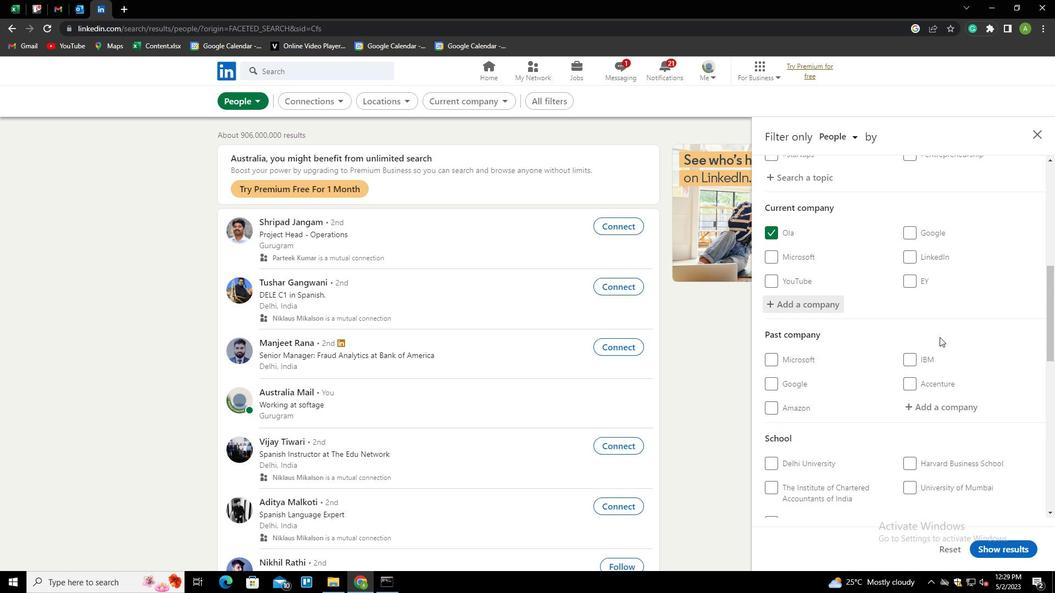 
Action: Mouse scrolled (940, 337) with delta (0, 0)
Screenshot: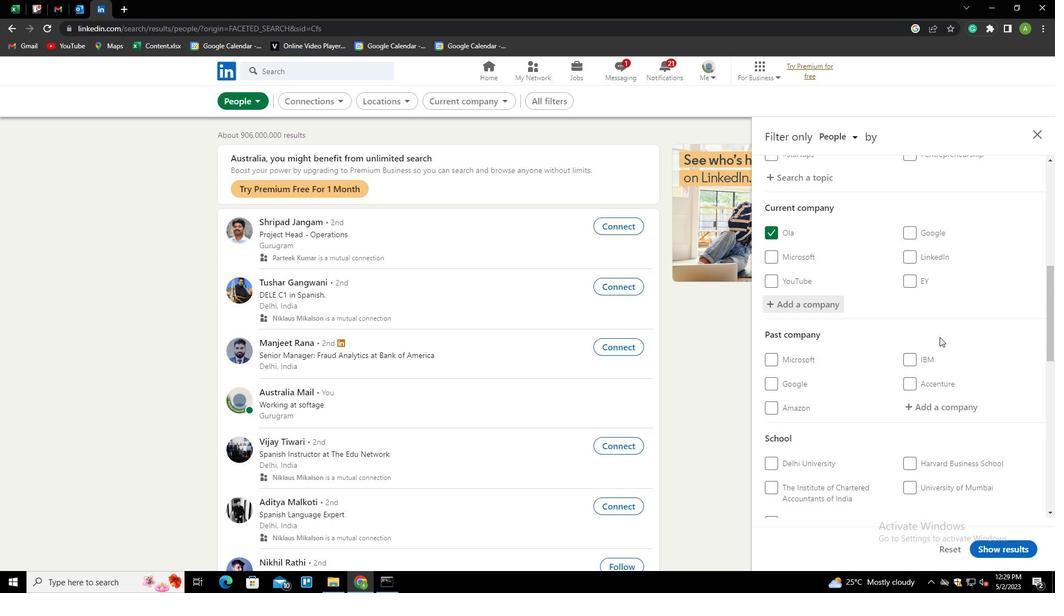 
Action: Mouse moved to (940, 357)
Screenshot: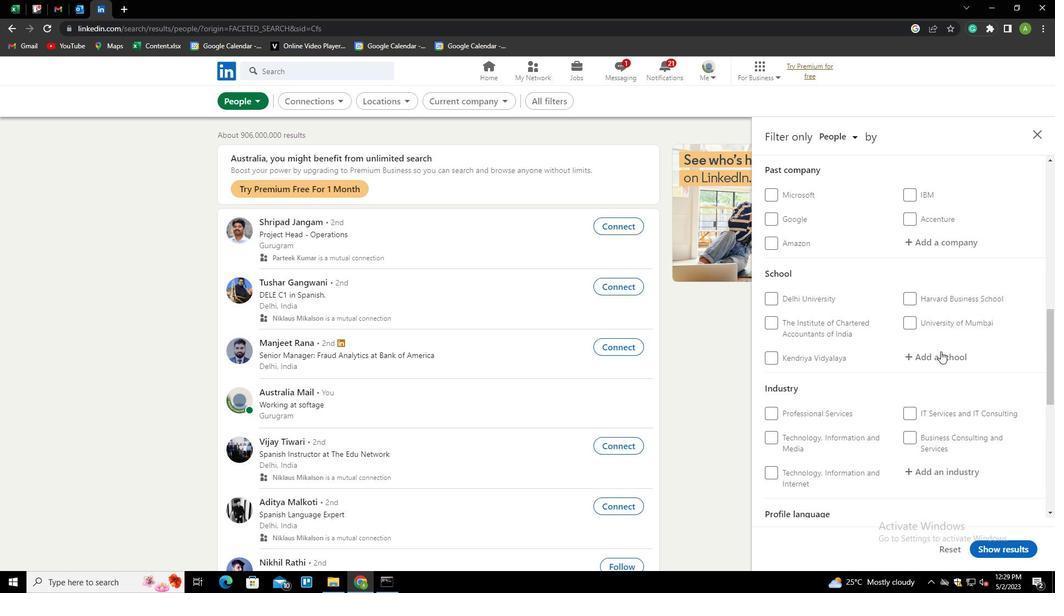 
Action: Mouse pressed left at (940, 357)
Screenshot: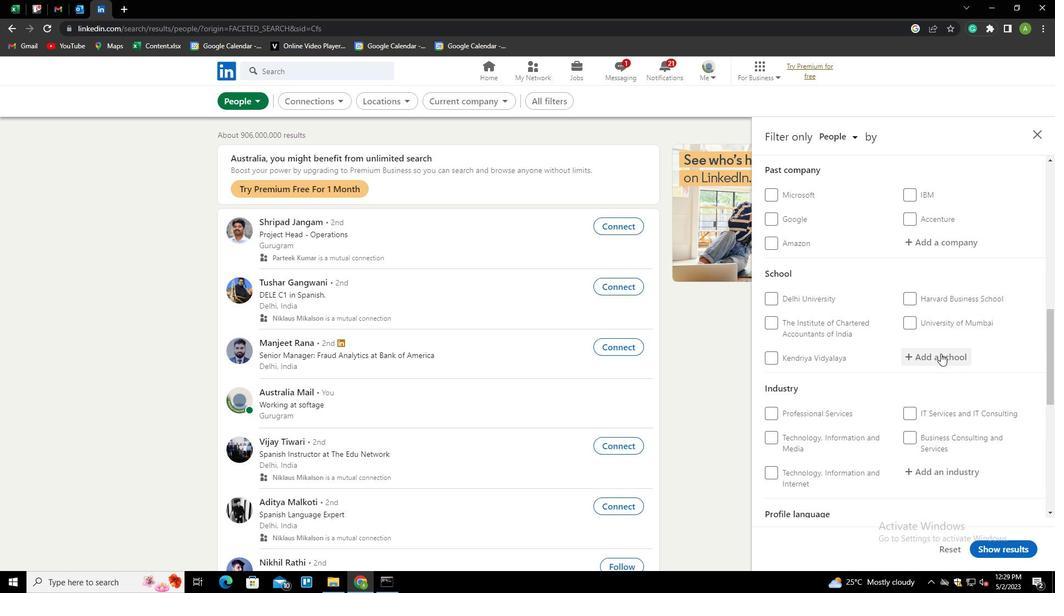 
Action: Mouse moved to (936, 359)
Screenshot: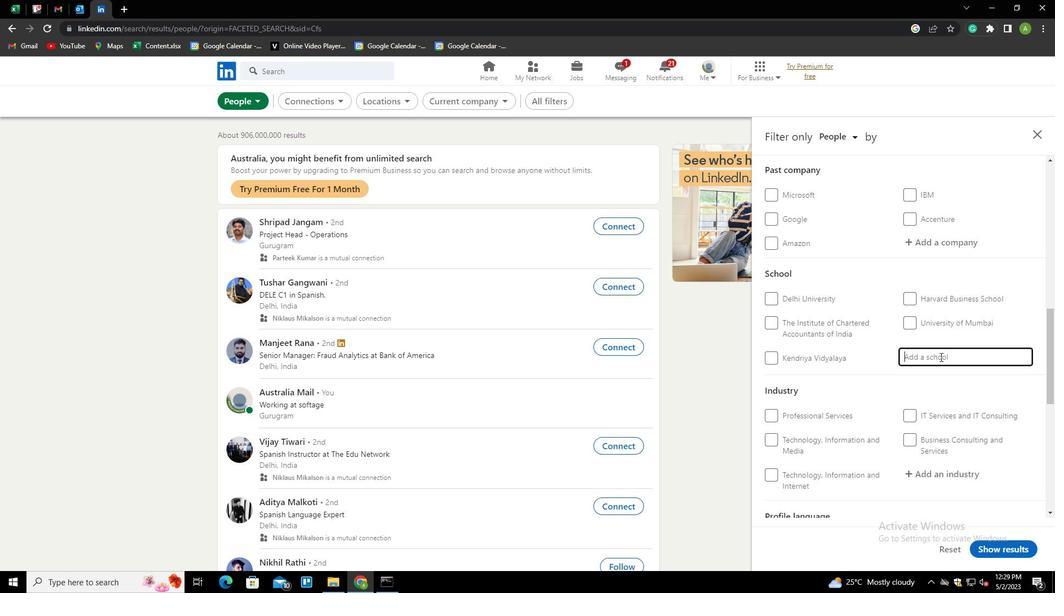 
Action: Key pressed <Key.shift>DELGI<Key.backspace><Key.backspace>HI<Key.space><Key.shift>OF<Key.space><Key.shift>ARTS<Key.down><Key.down><Key.down><Key.up><Key.enter>
Screenshot: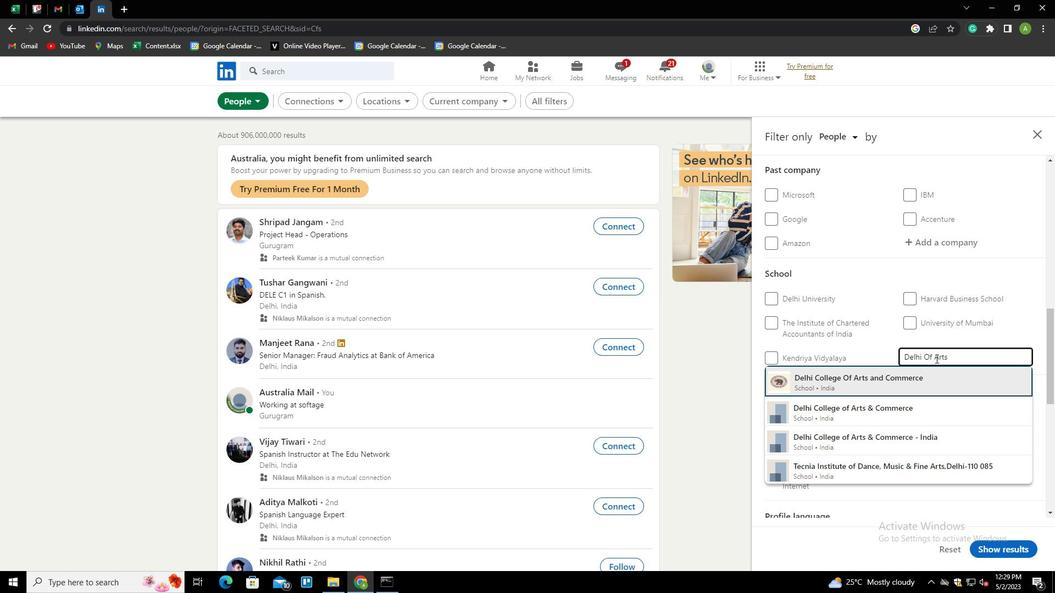 
Action: Mouse scrolled (936, 358) with delta (0, 0)
Screenshot: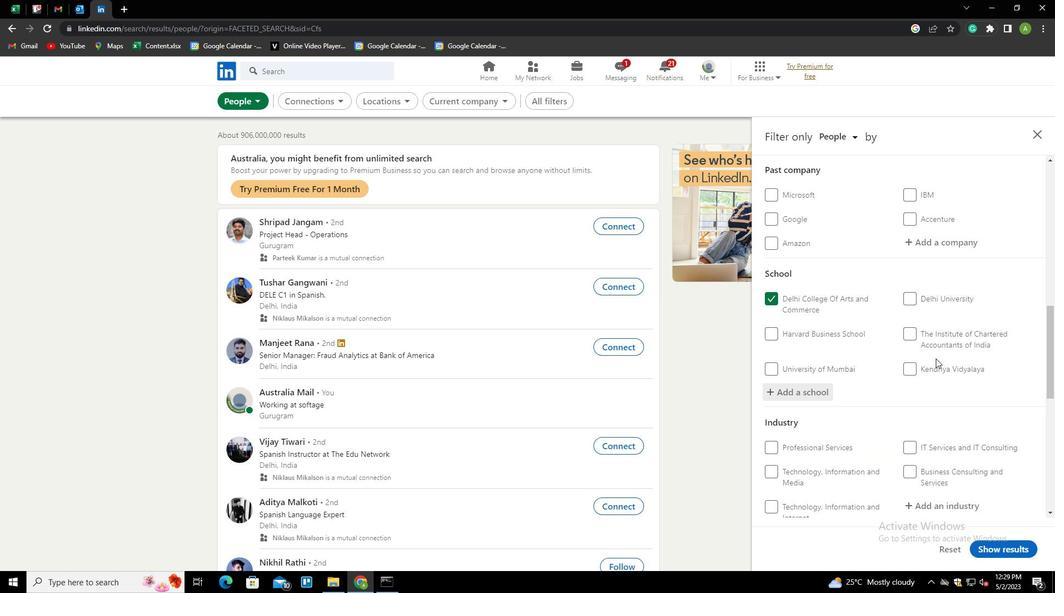 
Action: Mouse scrolled (936, 358) with delta (0, 0)
Screenshot: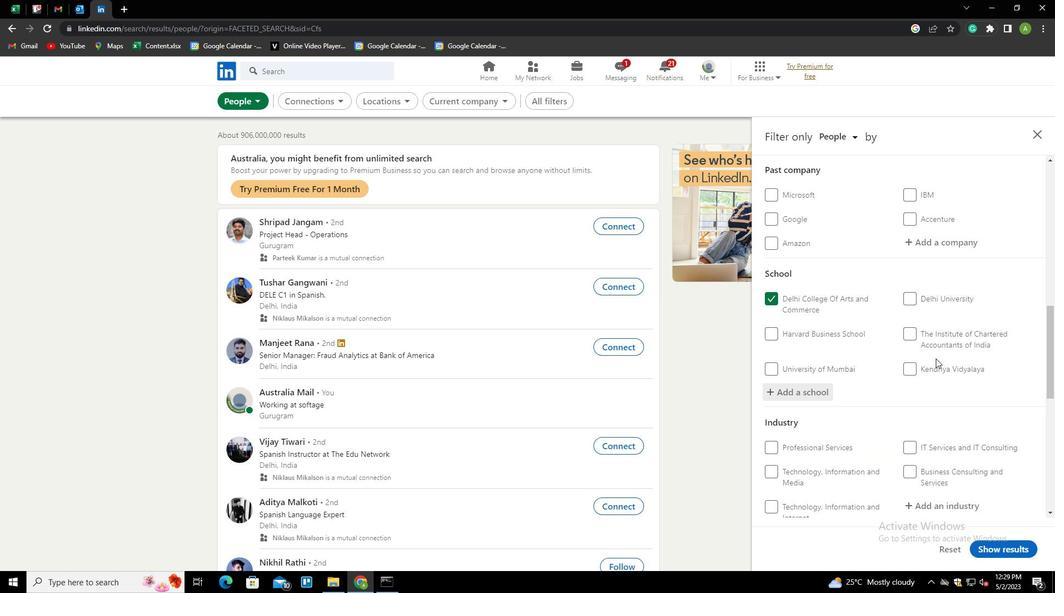 
Action: Mouse scrolled (936, 358) with delta (0, 0)
Screenshot: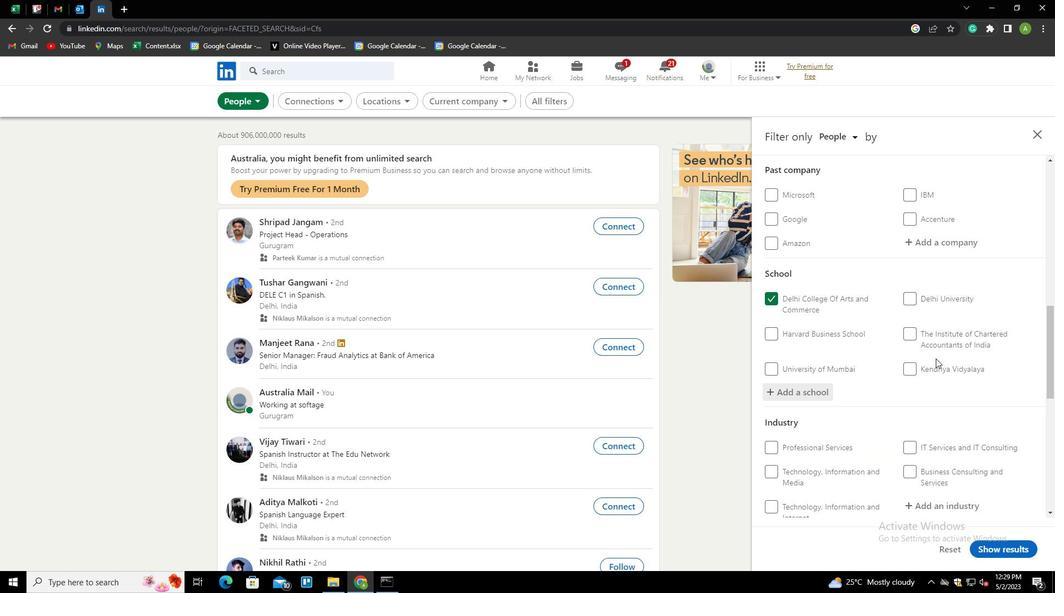 
Action: Mouse scrolled (936, 358) with delta (0, 0)
Screenshot: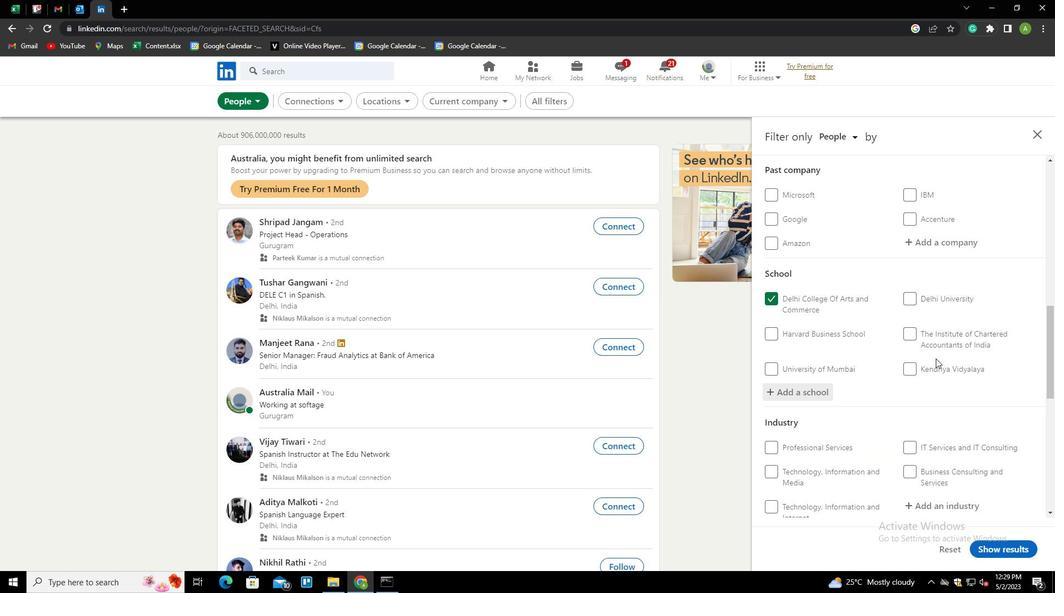 
Action: Mouse moved to (932, 288)
Screenshot: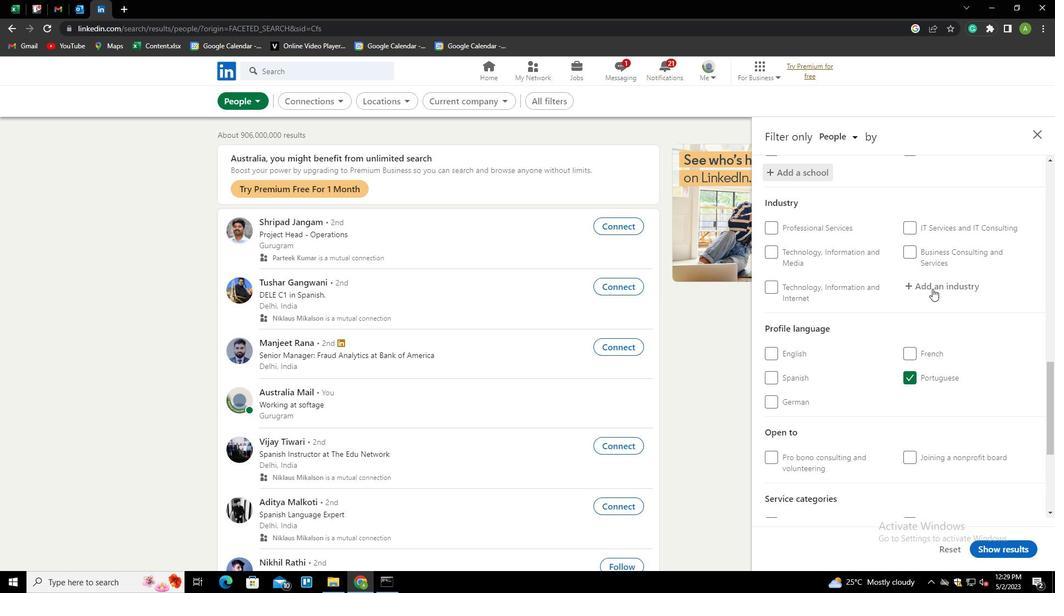 
Action: Mouse pressed left at (932, 288)
Screenshot: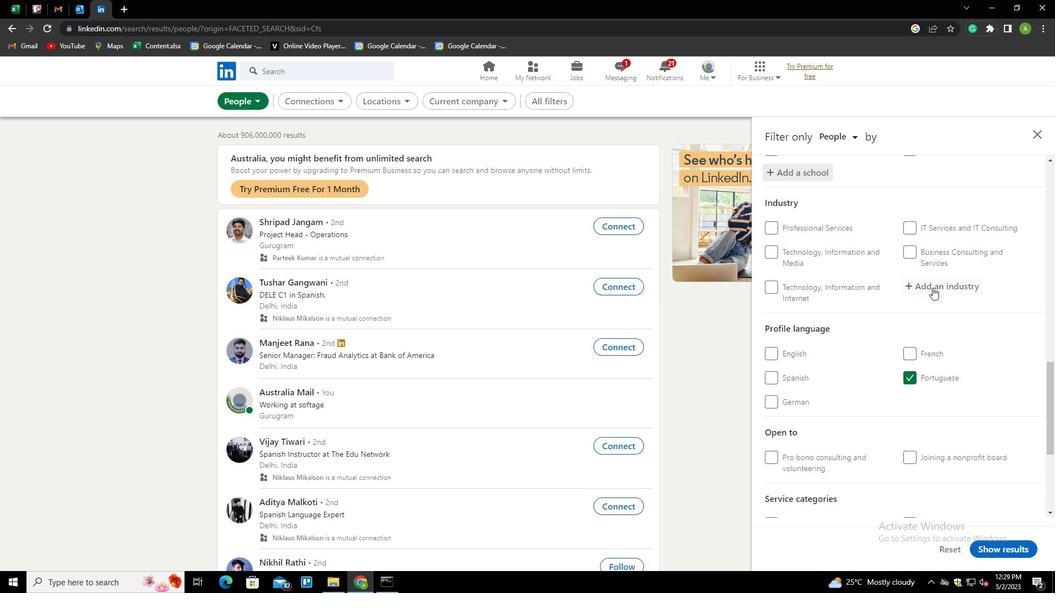 
Action: Key pressed <Key.shift>OIL<Key.space><Key.shift>EX<Key.down><Key.enter>
Screenshot: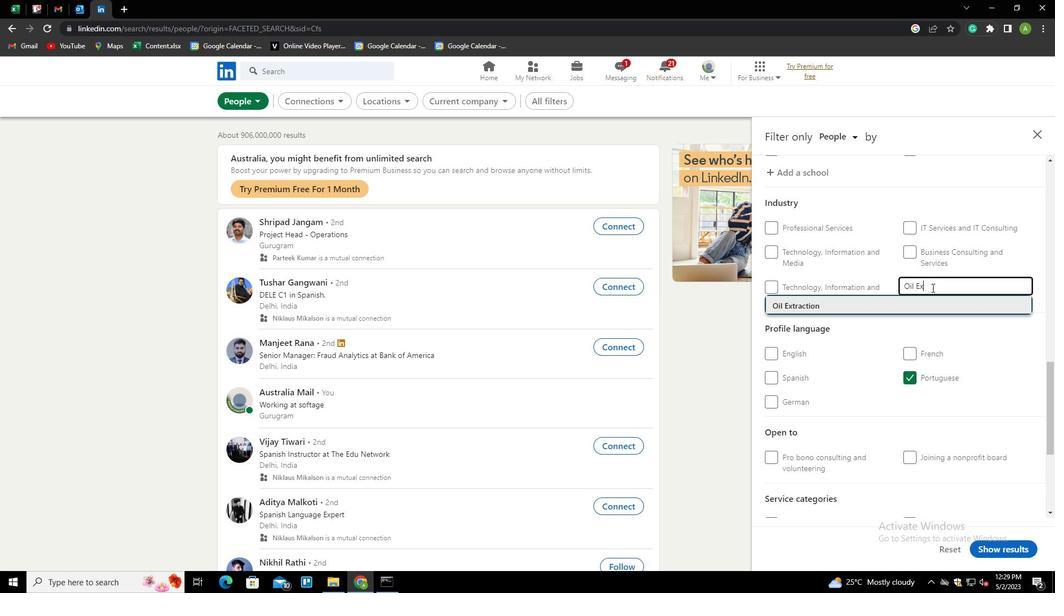 
Action: Mouse scrolled (932, 287) with delta (0, 0)
Screenshot: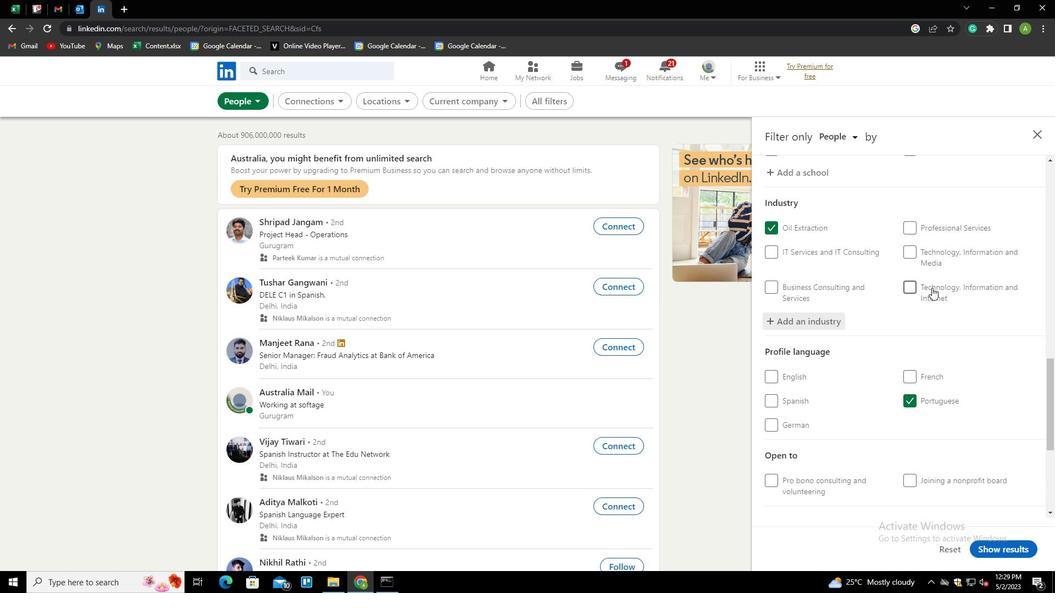 
Action: Mouse scrolled (932, 287) with delta (0, 0)
Screenshot: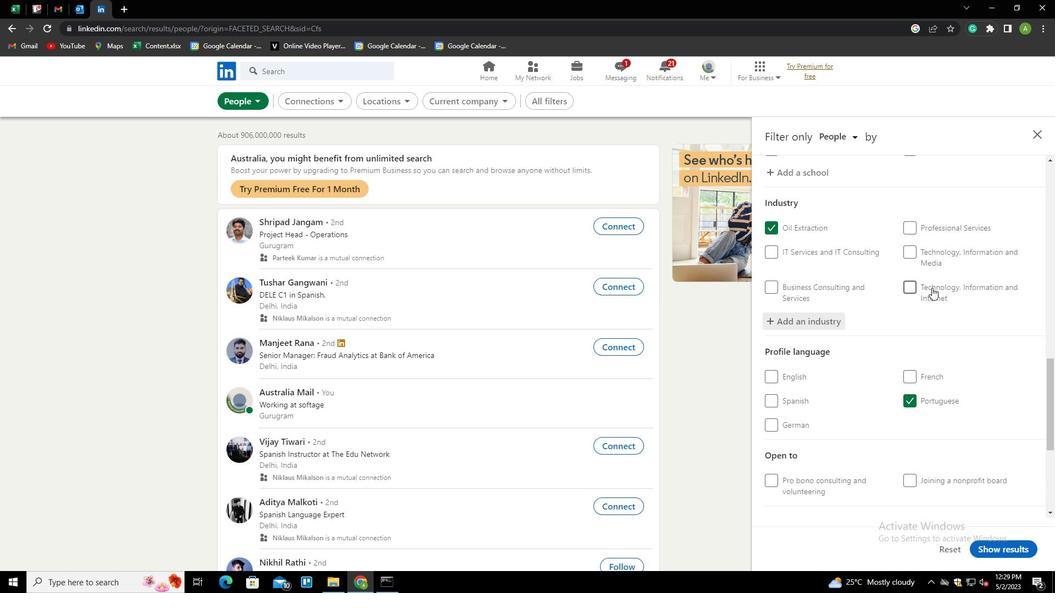 
Action: Mouse scrolled (932, 287) with delta (0, 0)
Screenshot: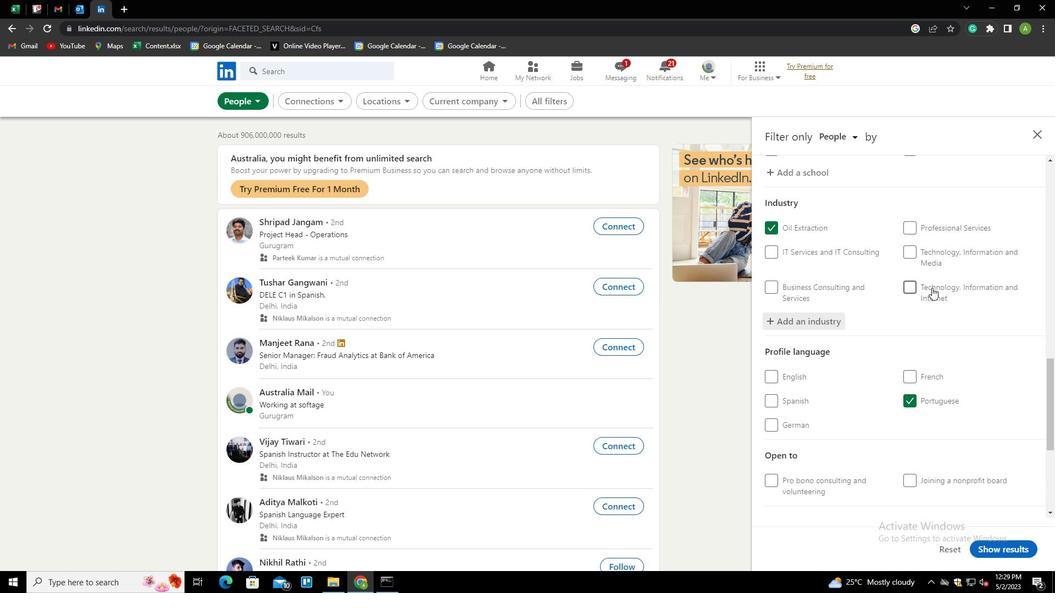 
Action: Mouse scrolled (932, 287) with delta (0, 0)
Screenshot: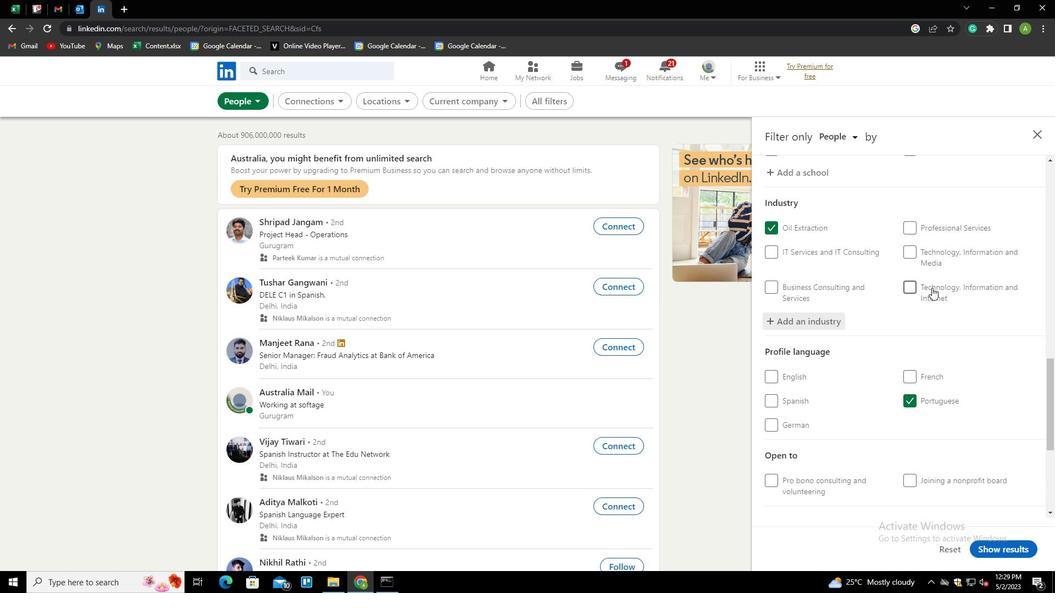 
Action: Mouse moved to (924, 369)
Screenshot: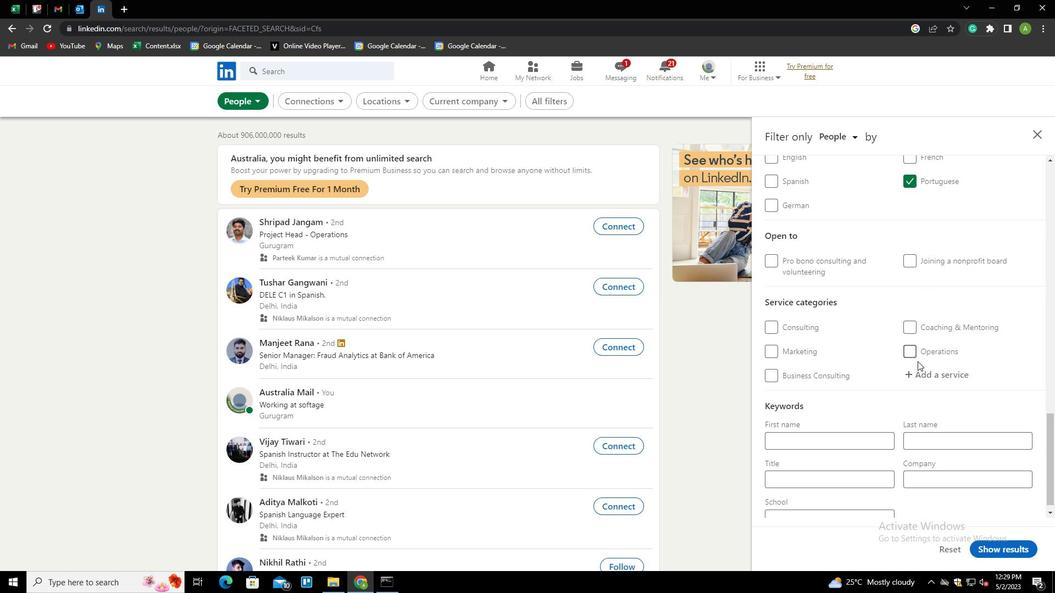 
Action: Mouse pressed left at (924, 369)
Screenshot: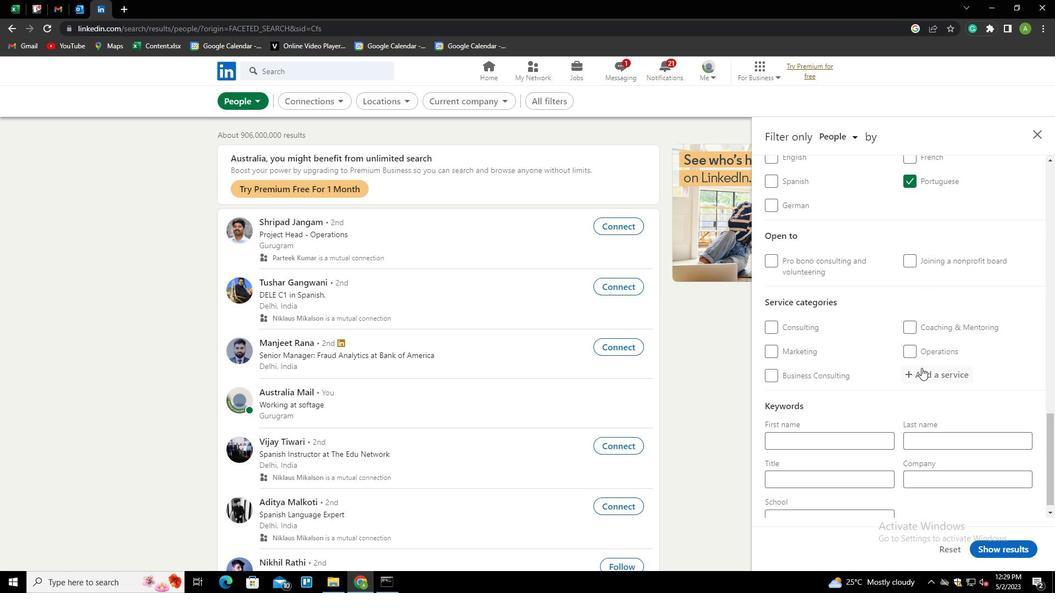 
Action: Mouse moved to (931, 375)
Screenshot: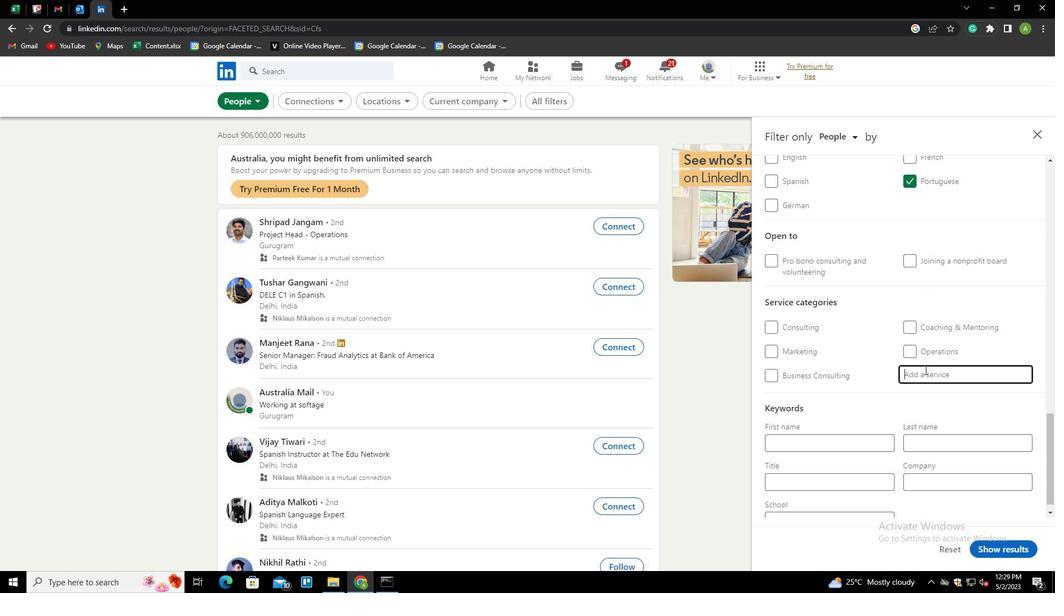 
Action: Key pressed <Key.shift><Key.shift><Key.shift><Key.shift><Key.shift><Key.shift><Key.shift><Key.shift><Key.shift><Key.shift><Key.shift><Key.shift><Key.shift><Key.shift><Key.shift><Key.shift>BOOL<Key.backspace>K<Key.down><Key.down><Key.enter>
Screenshot: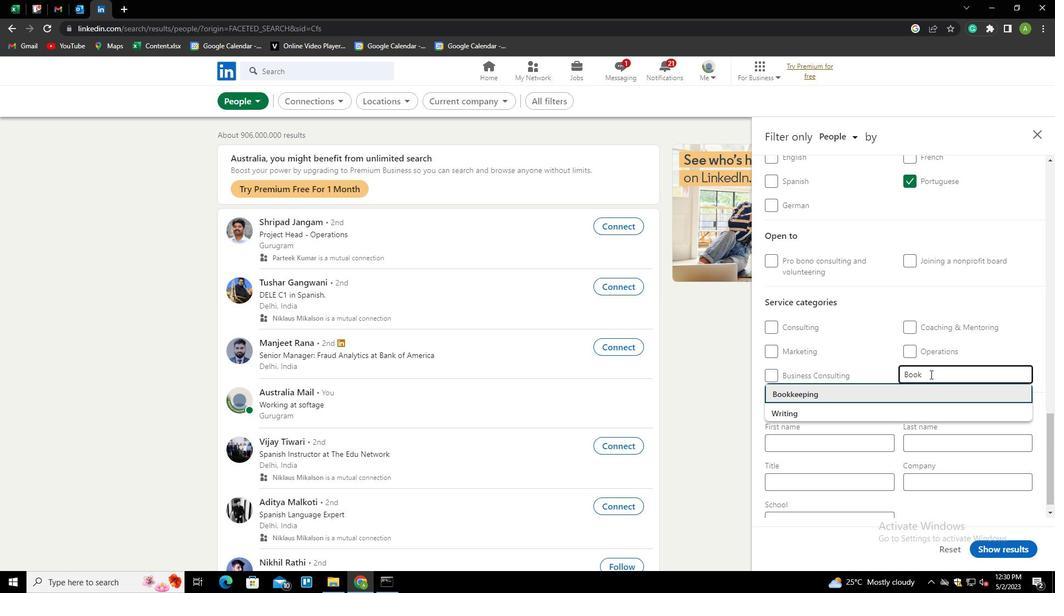 
Action: Mouse scrolled (931, 374) with delta (0, 0)
Screenshot: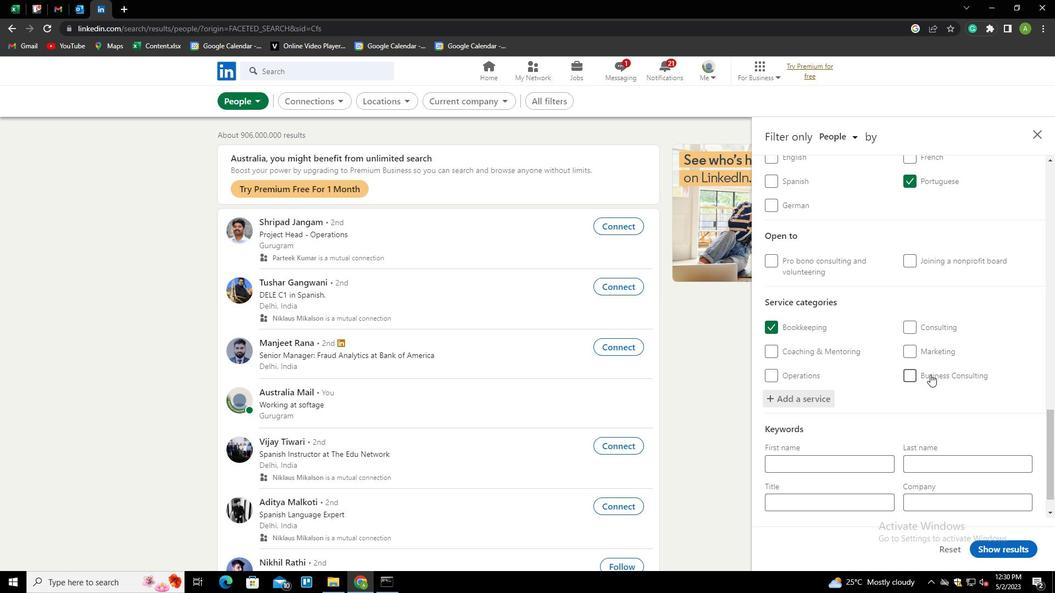 
Action: Mouse scrolled (931, 374) with delta (0, 0)
Screenshot: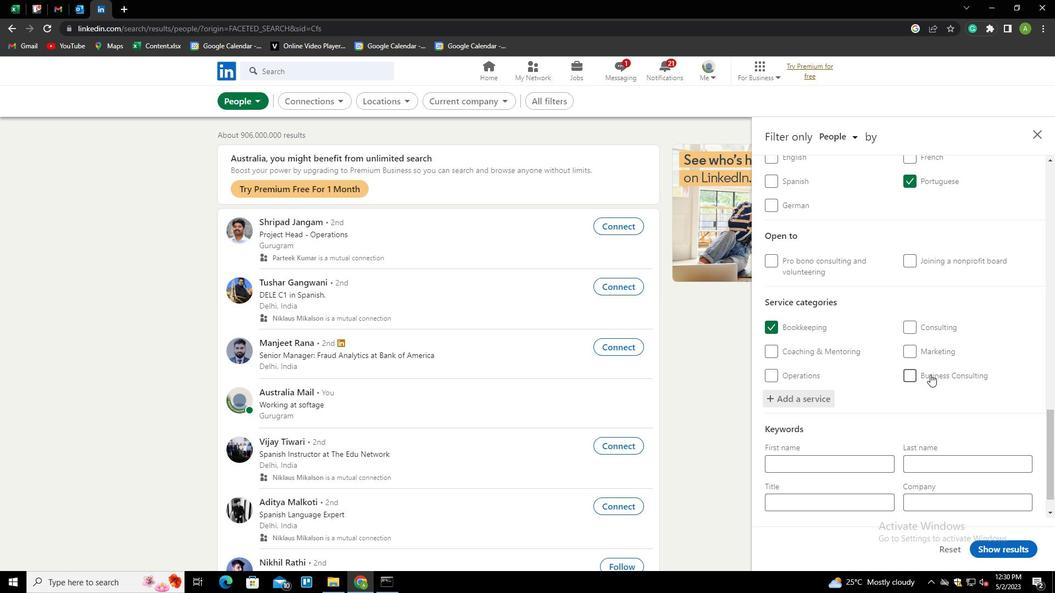 
Action: Mouse scrolled (931, 374) with delta (0, 0)
Screenshot: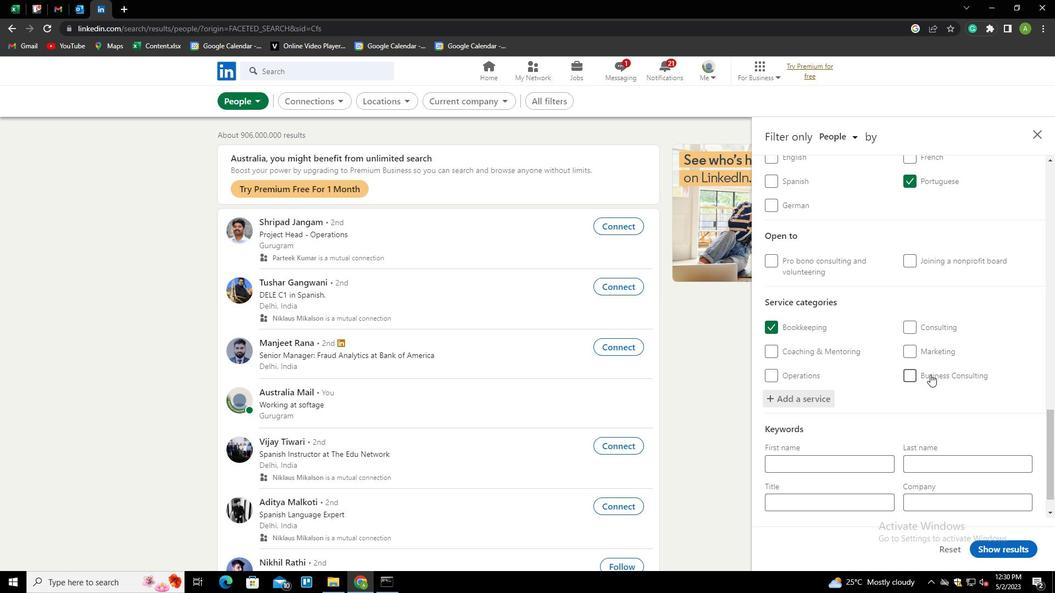 
Action: Mouse scrolled (931, 374) with delta (0, 0)
Screenshot: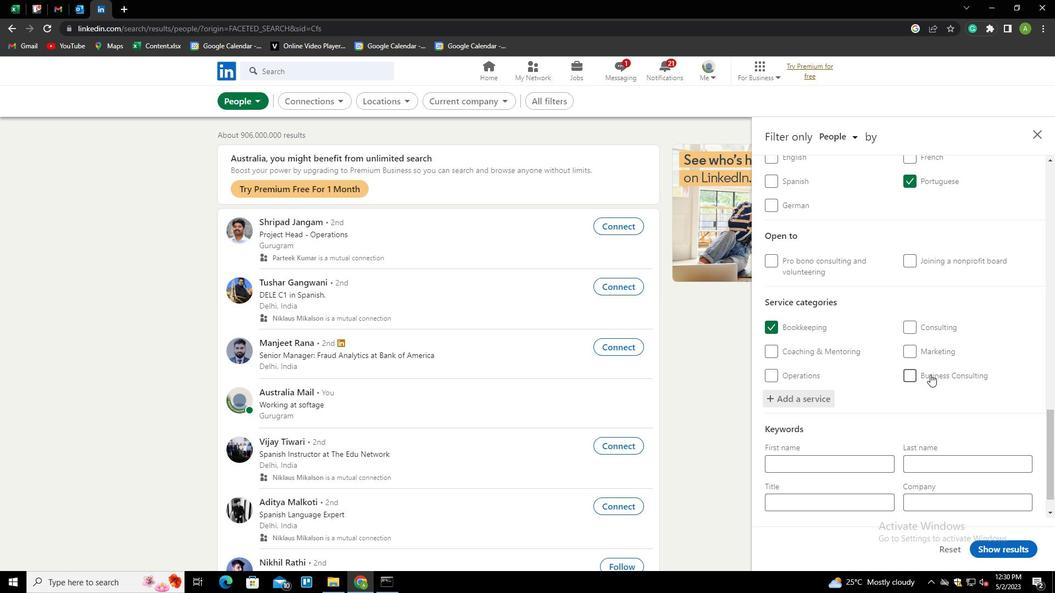 
Action: Mouse scrolled (931, 374) with delta (0, 0)
Screenshot: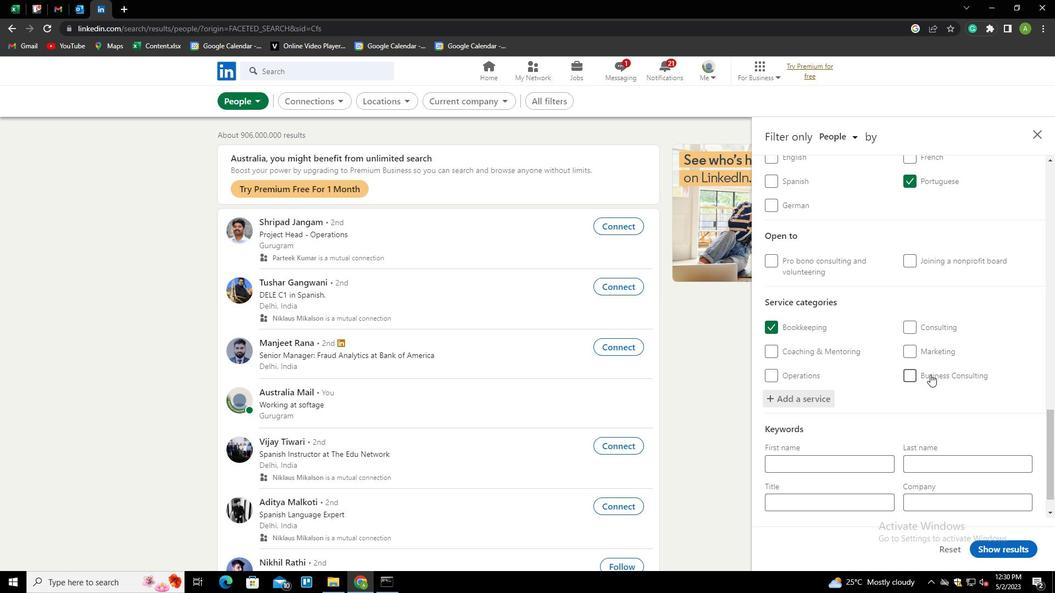 
Action: Mouse scrolled (931, 374) with delta (0, 0)
Screenshot: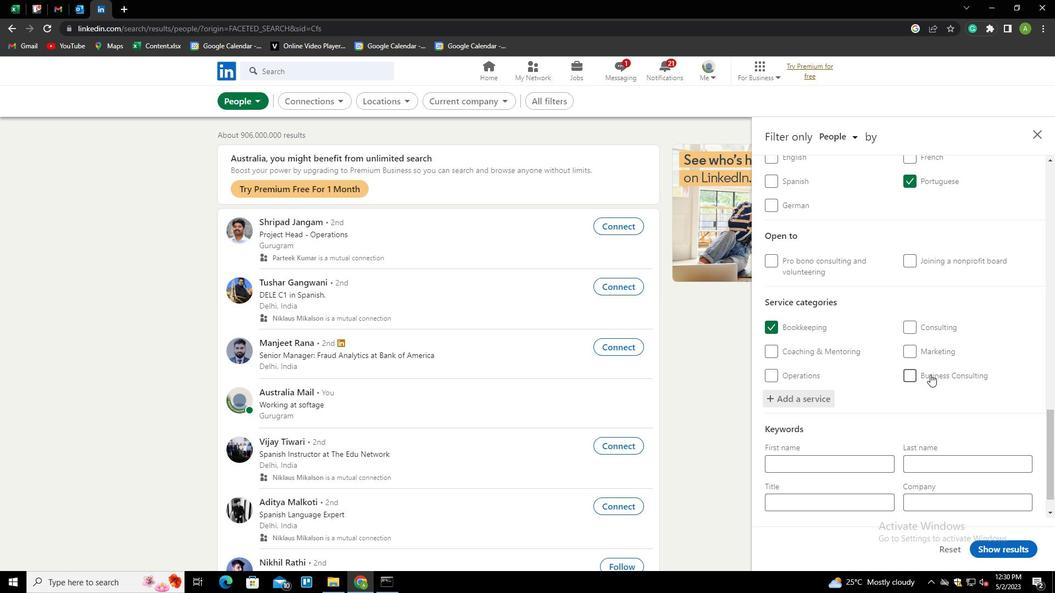 
Action: Mouse moved to (844, 464)
Screenshot: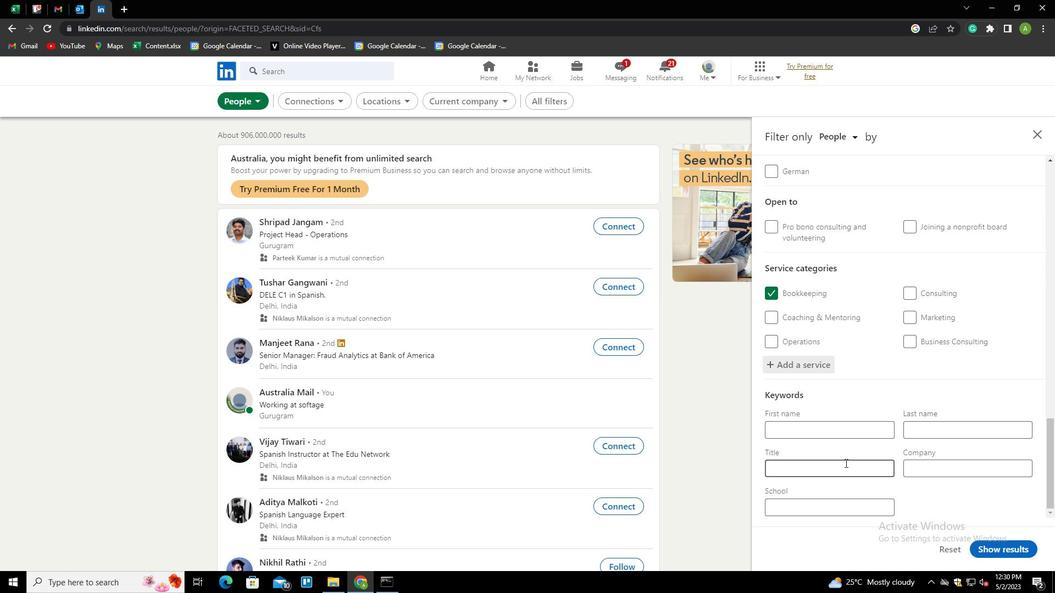 
Action: Mouse pressed left at (844, 464)
Screenshot: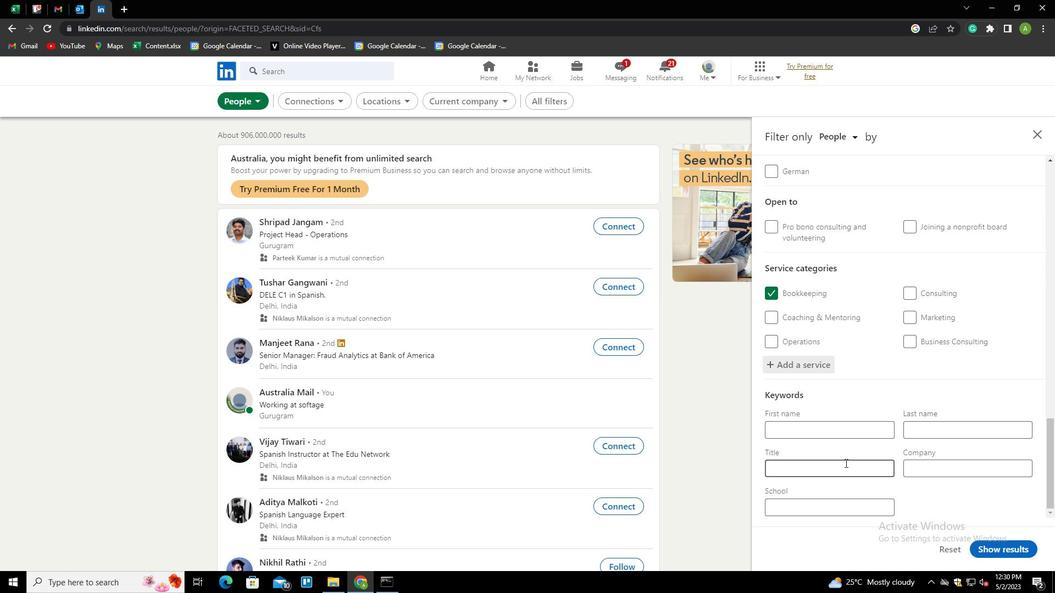 
Action: Key pressed <Key.shift><Key.shift><Key.shift><Key.shift><Key.shift><Key.shift>DEVOPS<Key.space><Key.shift>ENGINNER<Key.backspace><Key.backspace><Key.backspace>EET<Key.backspace>R
Screenshot: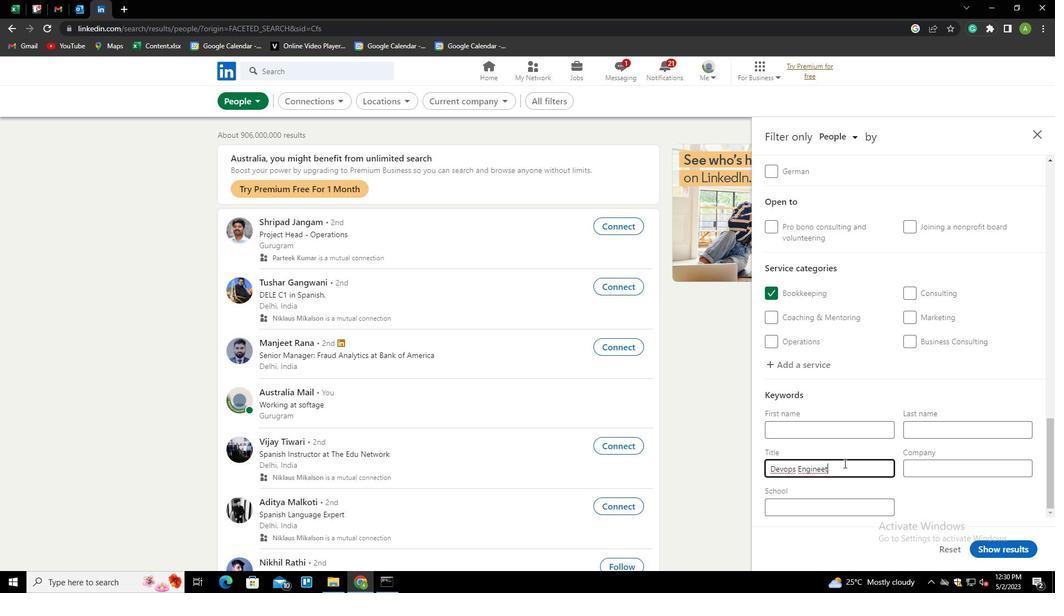 
Action: Mouse moved to (922, 503)
Screenshot: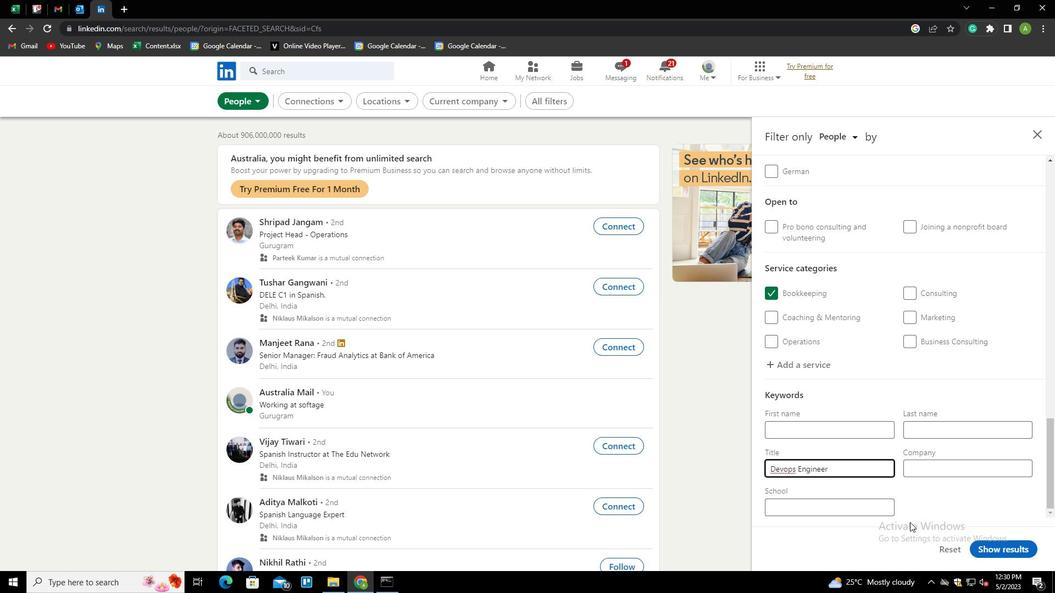 
Action: Mouse pressed left at (922, 503)
Screenshot: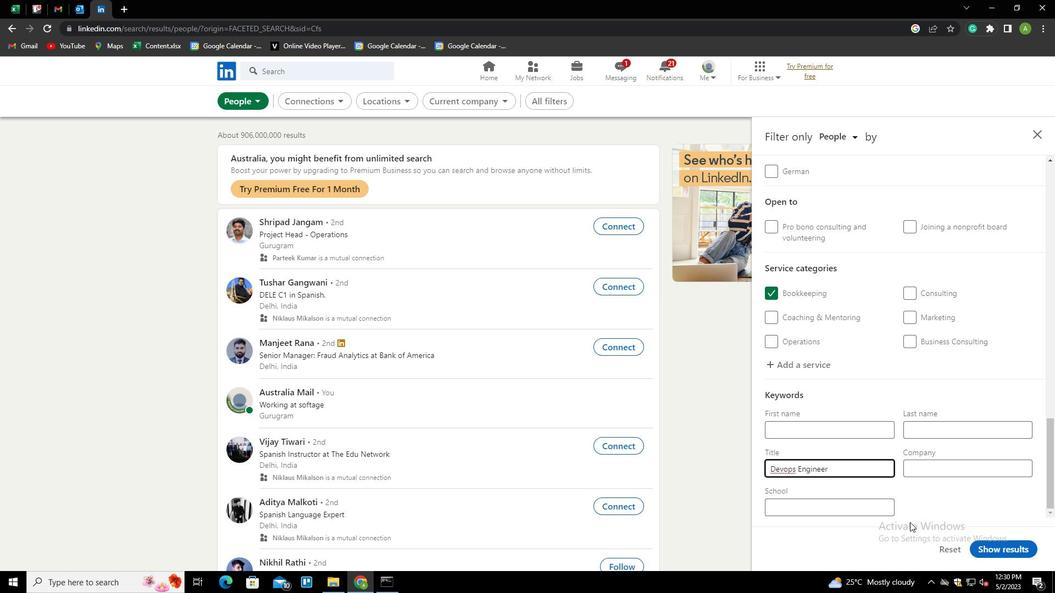 
Action: Mouse moved to (988, 547)
Screenshot: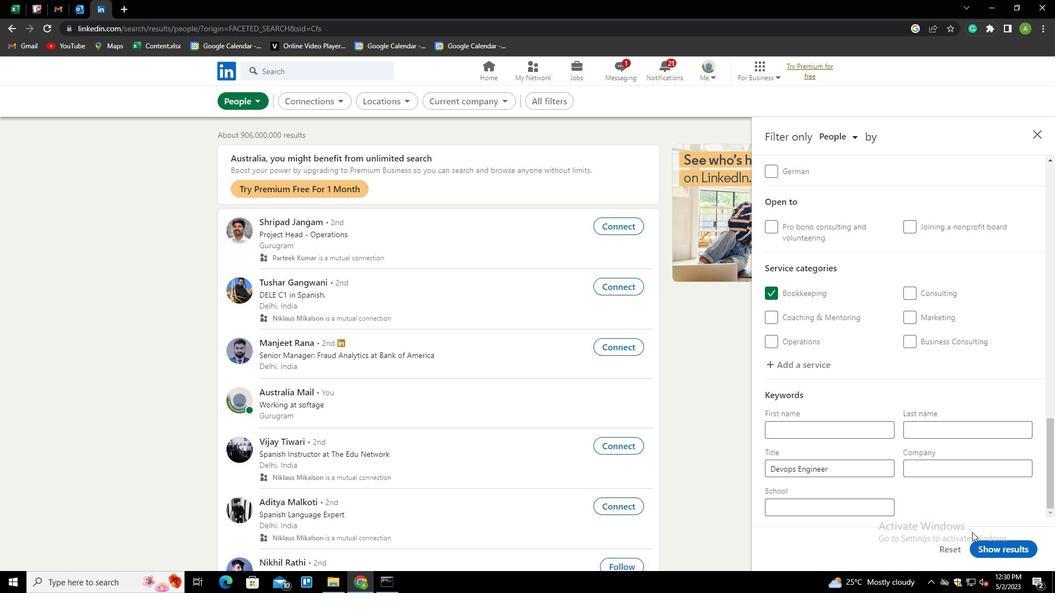 
Action: Mouse pressed left at (988, 547)
Screenshot: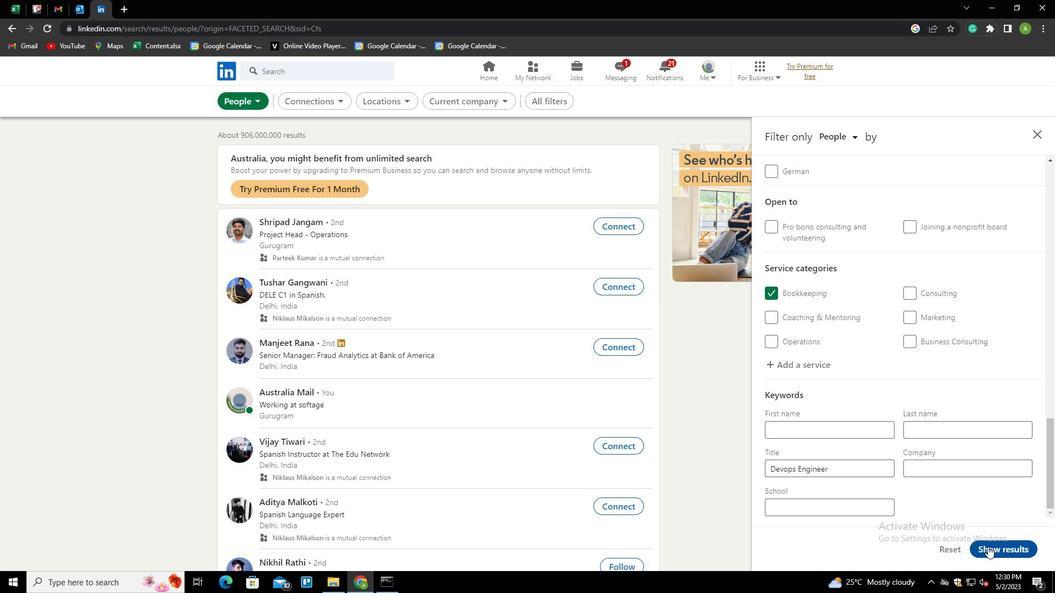 
